 Task: Create a Workspace WS0000000020 in Trello with Workspace Type as ENGINEERING-IT and Workspace Description as WD0000000020. Invite a Team Member Email0000000077 to Workspace WS0000000020 in Trello. Invite a Team Member Email0000000078 to Workspace WS0000000020 in Trello. Invite a Team Member Email0000000079 to Workspace WS0000000020 in Trello. Invite a Team Member Email0000000080 to Workspace WS0000000020 in Trello
Action: Mouse moved to (690, 741)
Screenshot: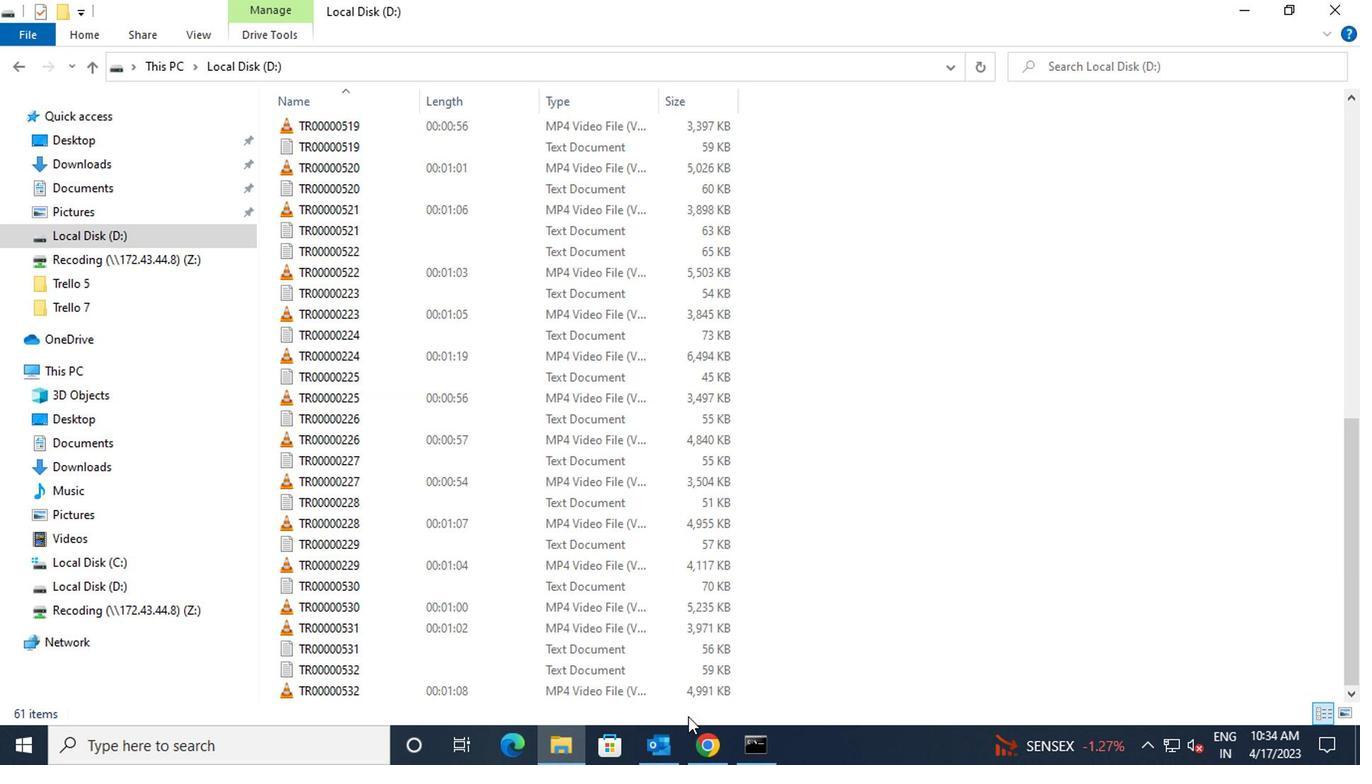 
Action: Mouse pressed left at (690, 741)
Screenshot: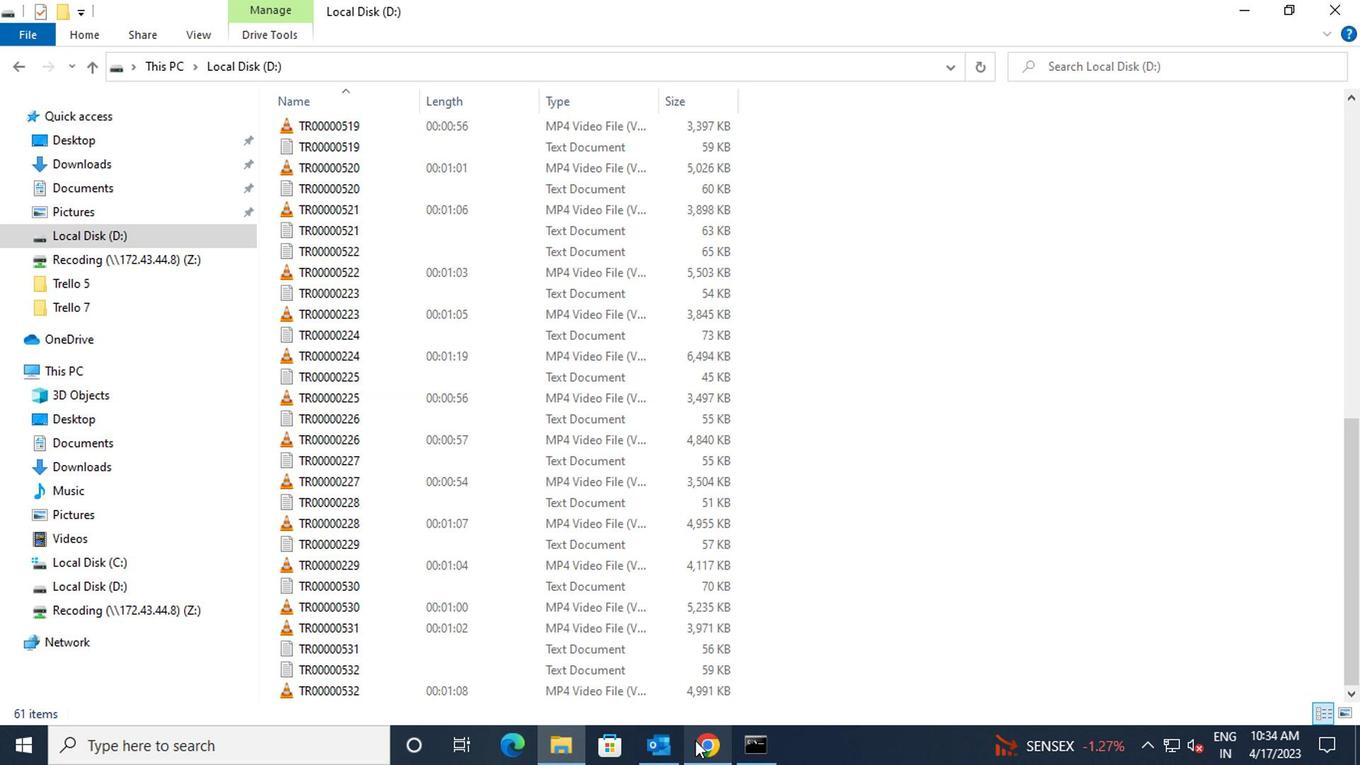 
Action: Mouse moved to (584, 121)
Screenshot: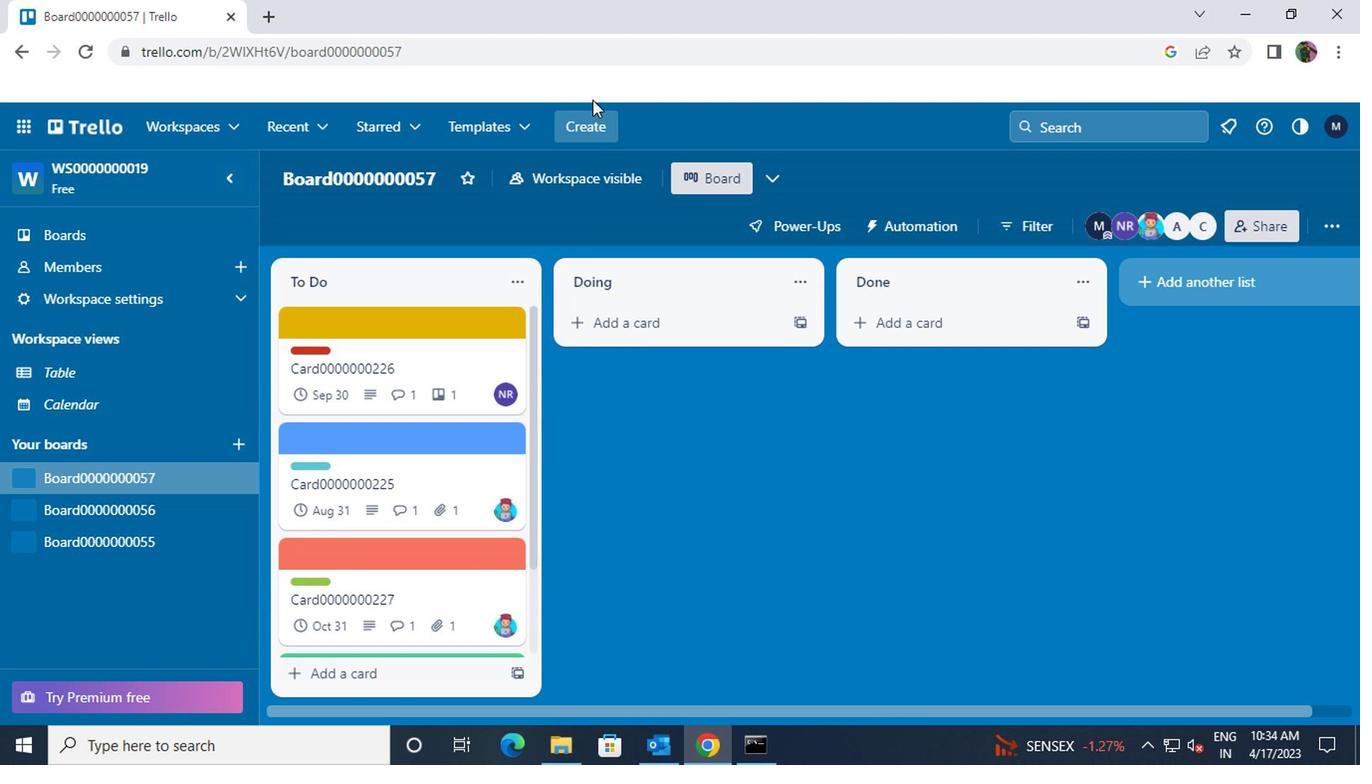 
Action: Mouse pressed left at (584, 121)
Screenshot: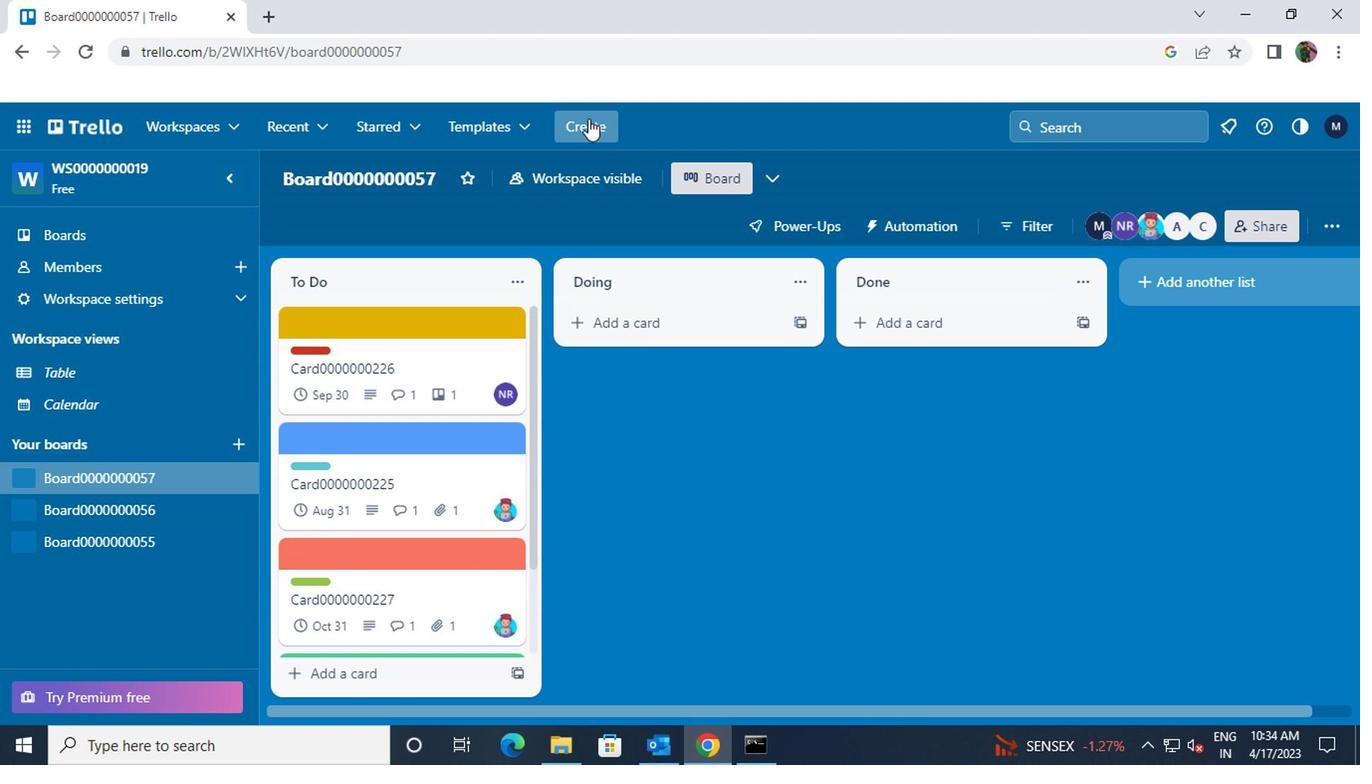 
Action: Mouse moved to (626, 328)
Screenshot: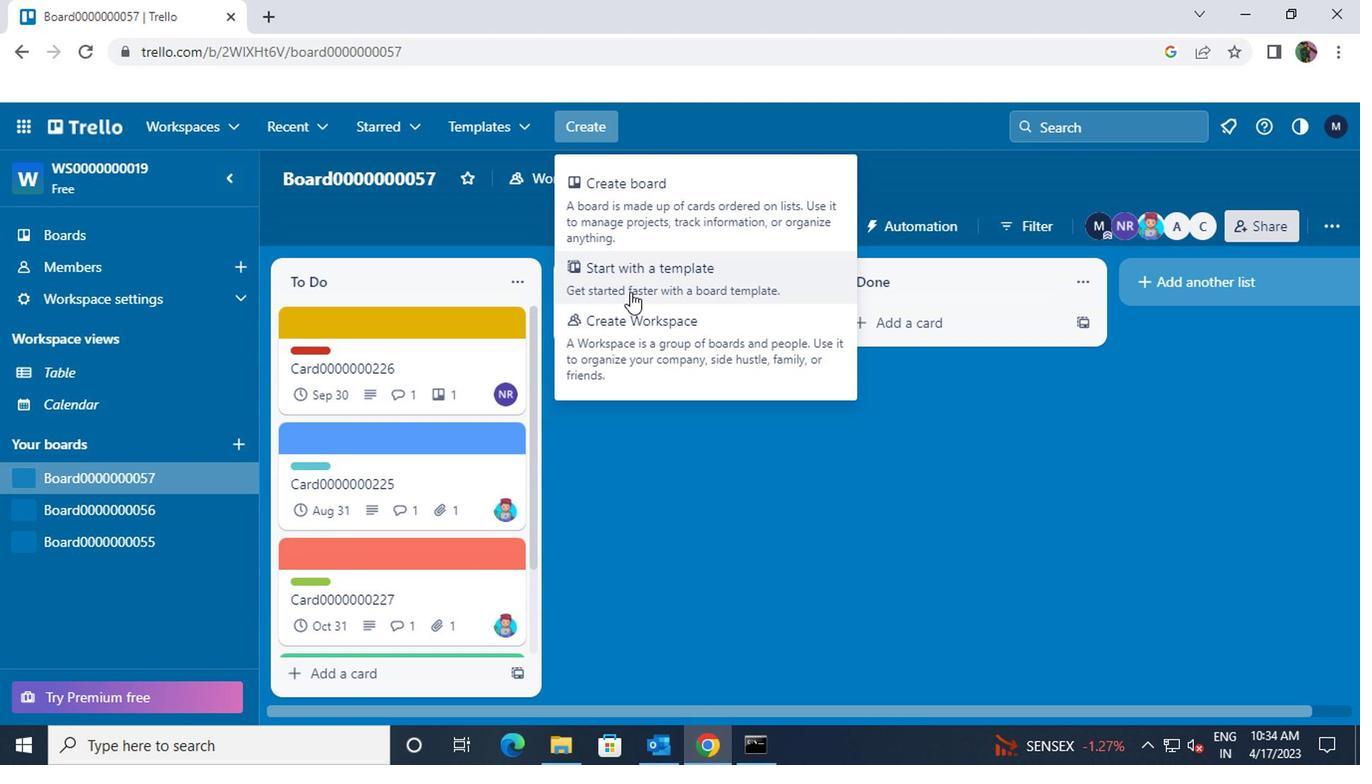 
Action: Mouse pressed left at (626, 328)
Screenshot: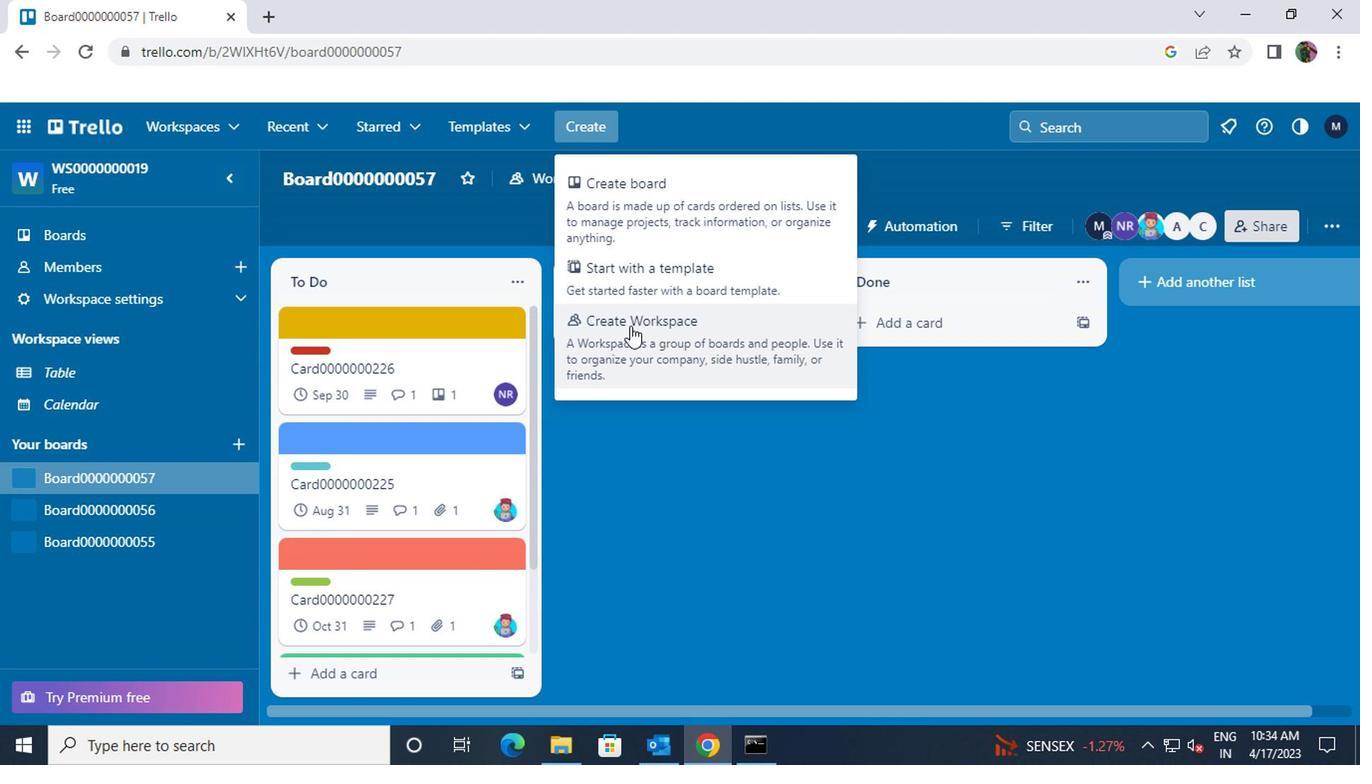 
Action: Key pressed <Key.shift>WS0000000020
Screenshot: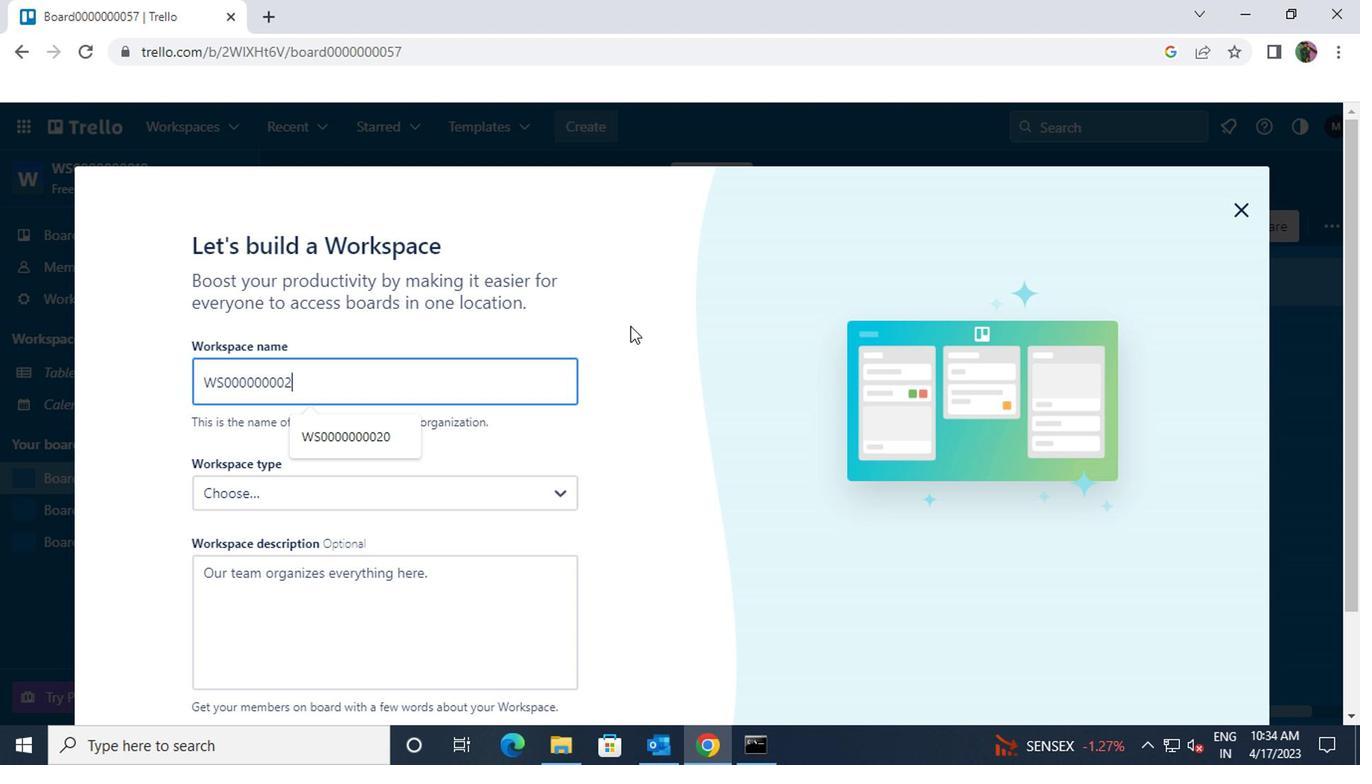 
Action: Mouse moved to (556, 485)
Screenshot: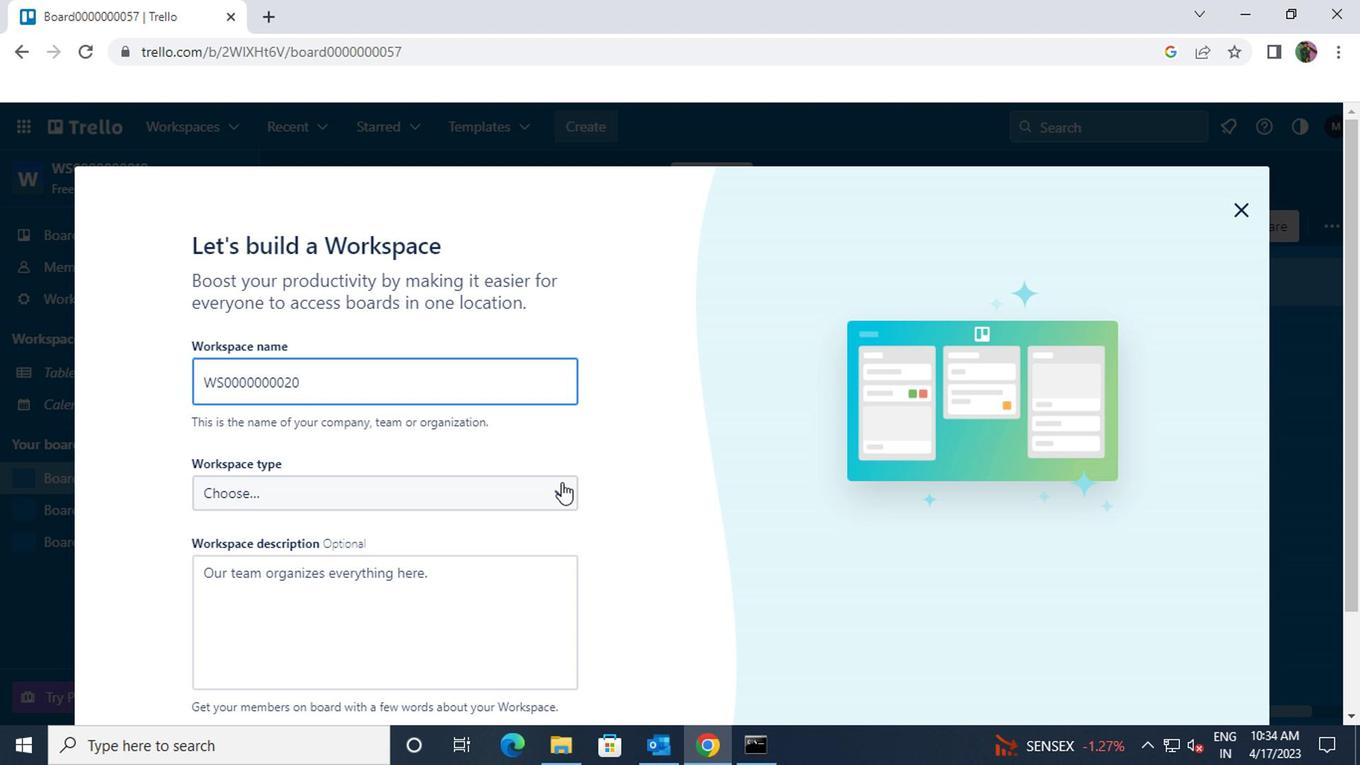 
Action: Mouse pressed left at (556, 485)
Screenshot: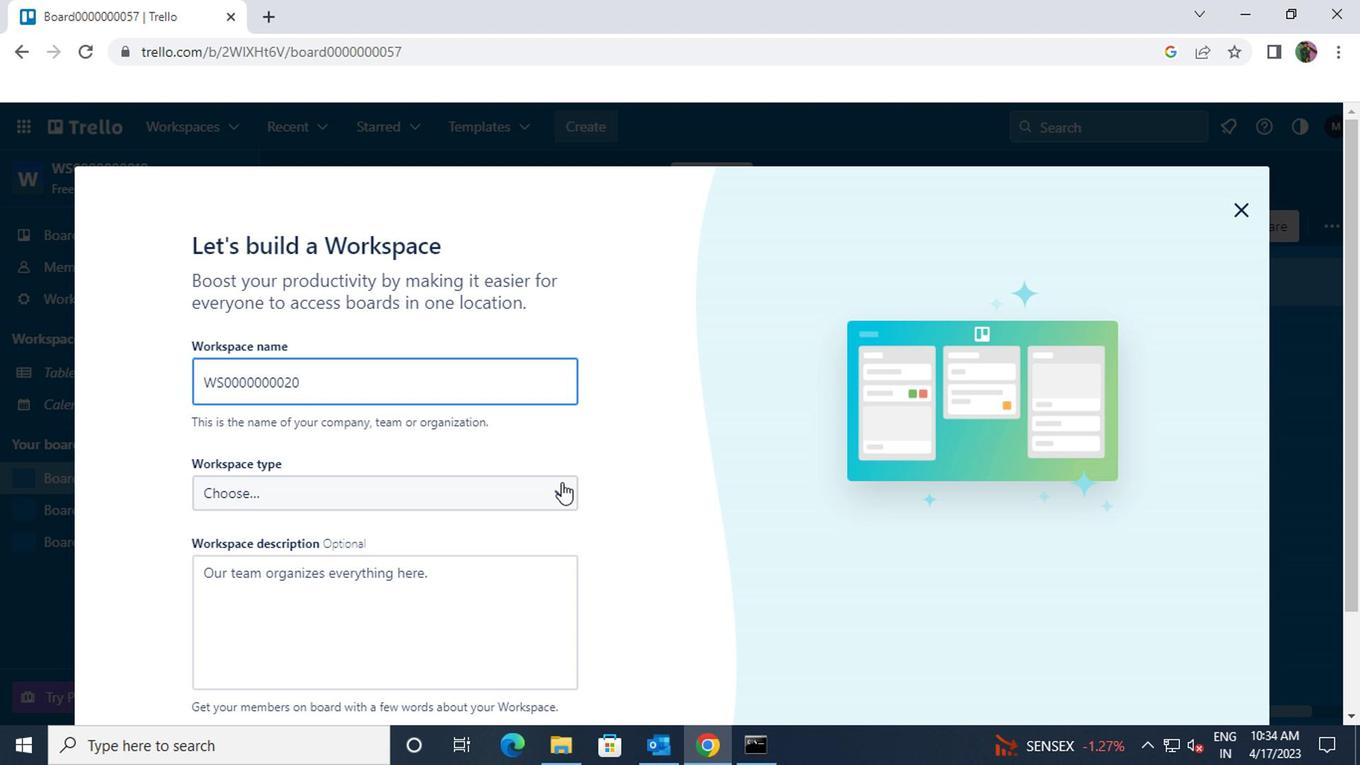 
Action: Mouse moved to (432, 695)
Screenshot: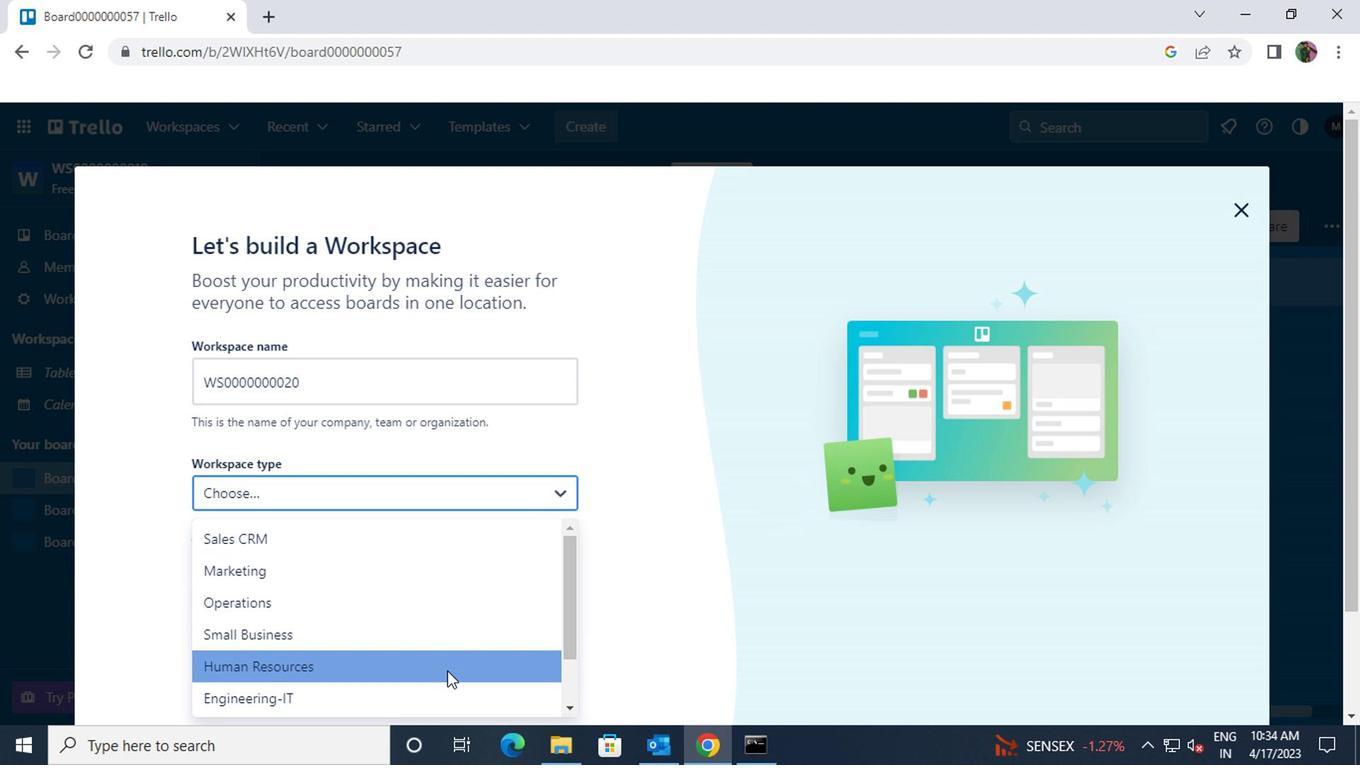 
Action: Mouse pressed left at (432, 695)
Screenshot: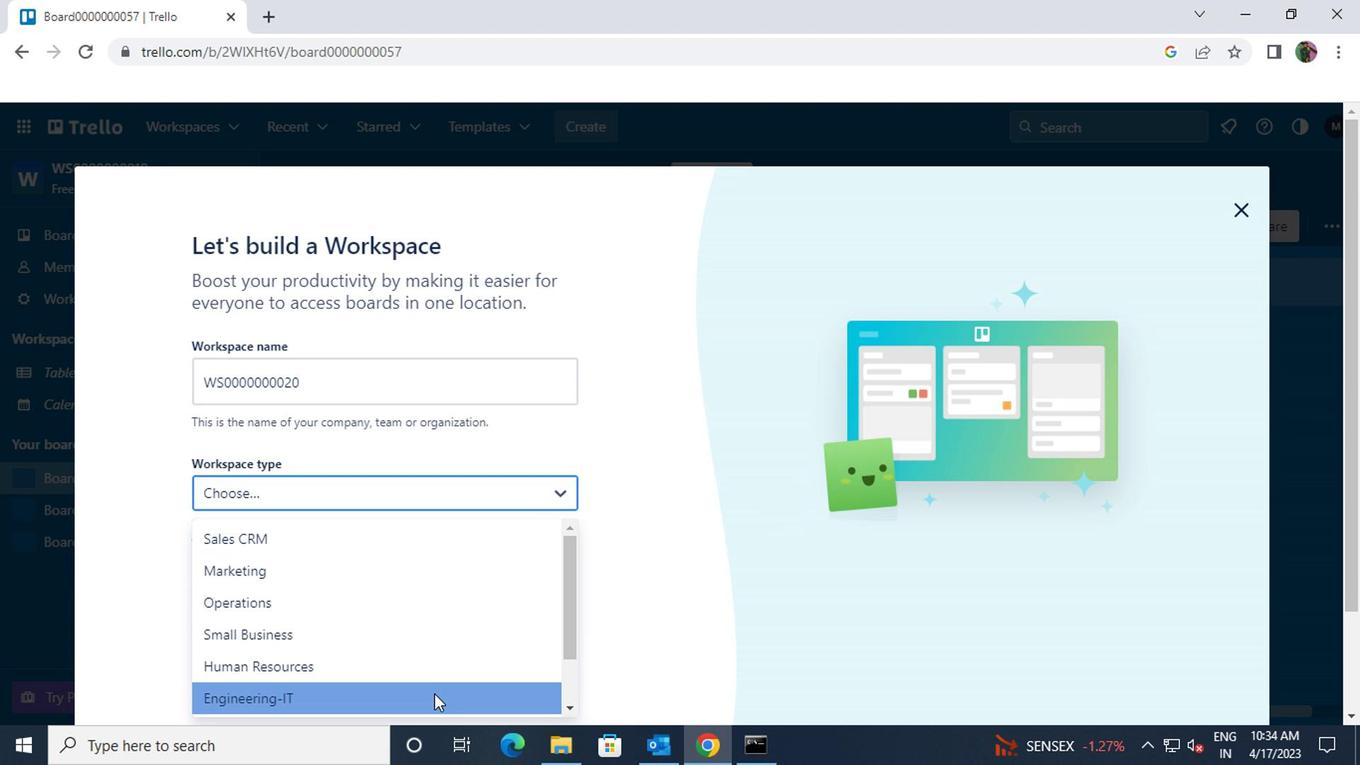 
Action: Mouse moved to (433, 620)
Screenshot: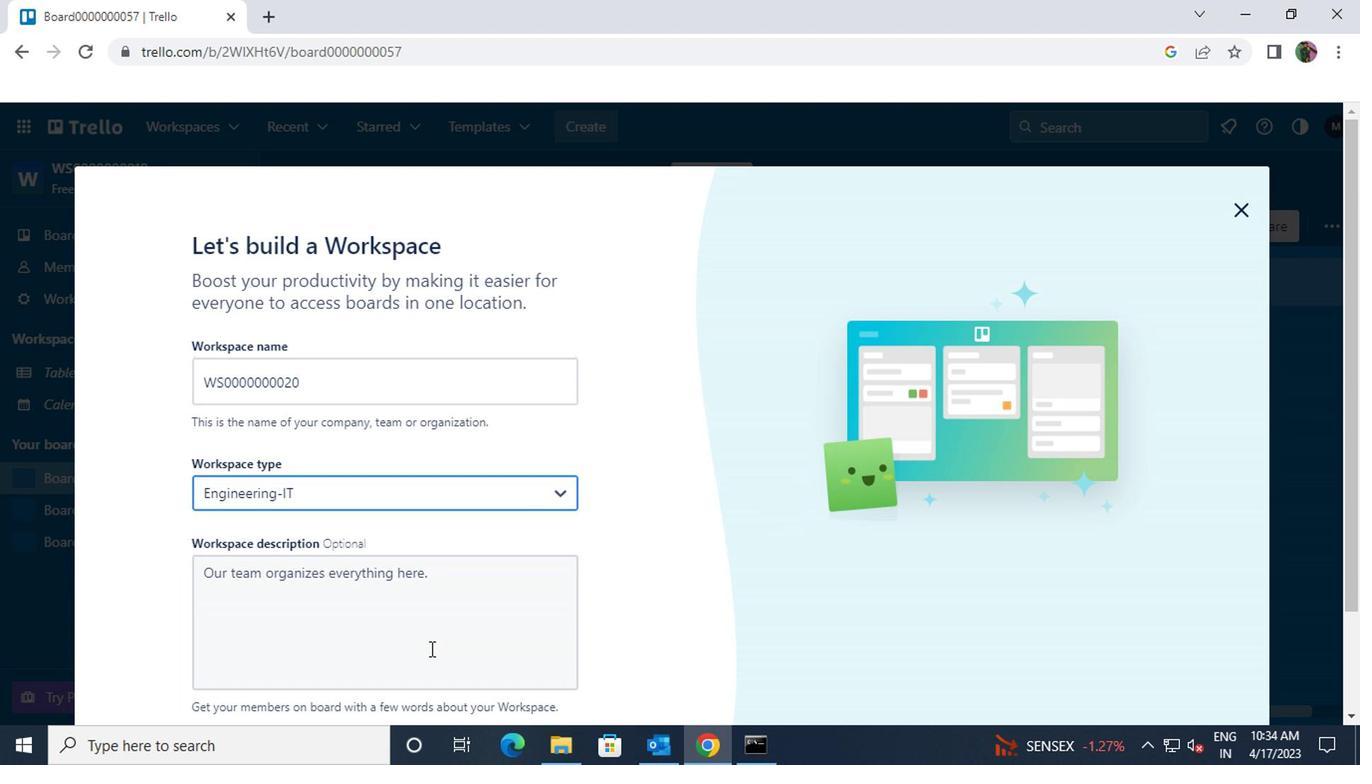 
Action: Mouse pressed left at (433, 620)
Screenshot: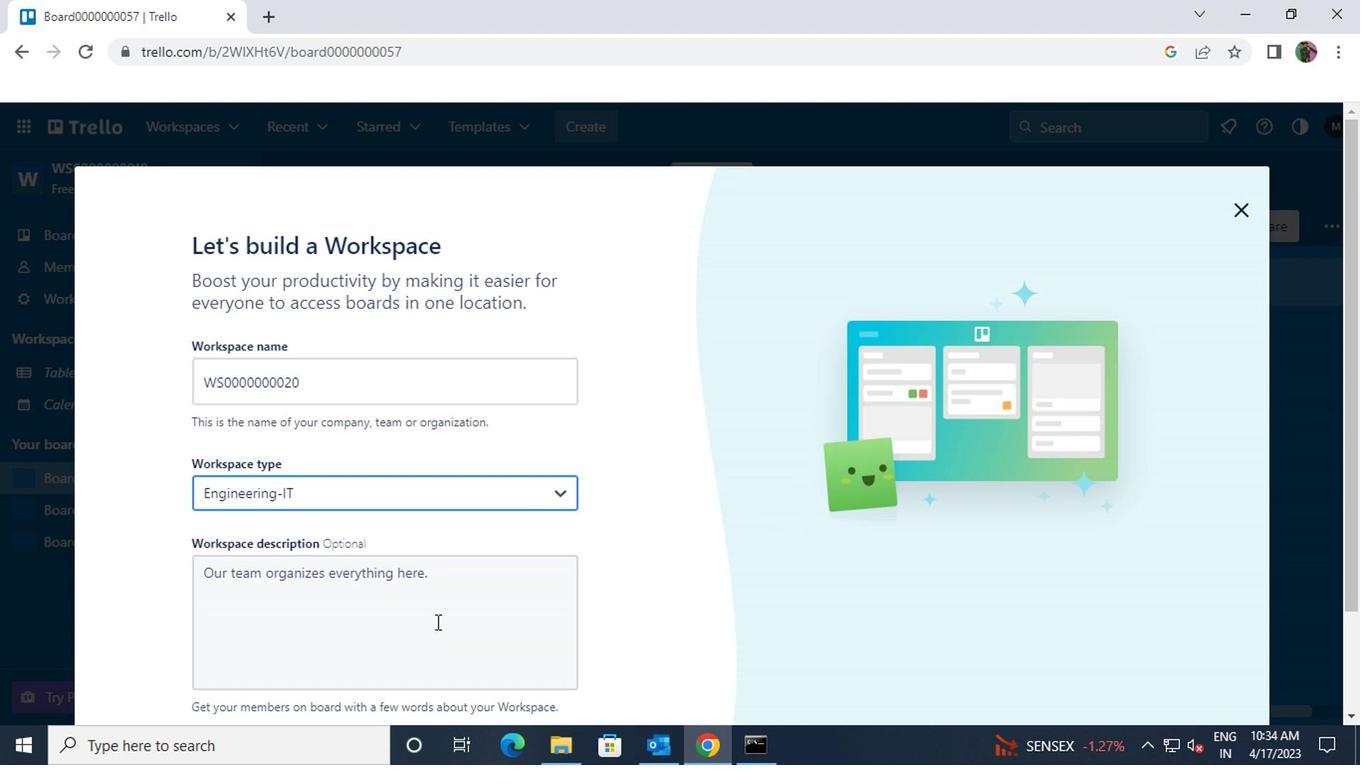 
Action: Key pressed <Key.shift>WD0000000020
Screenshot: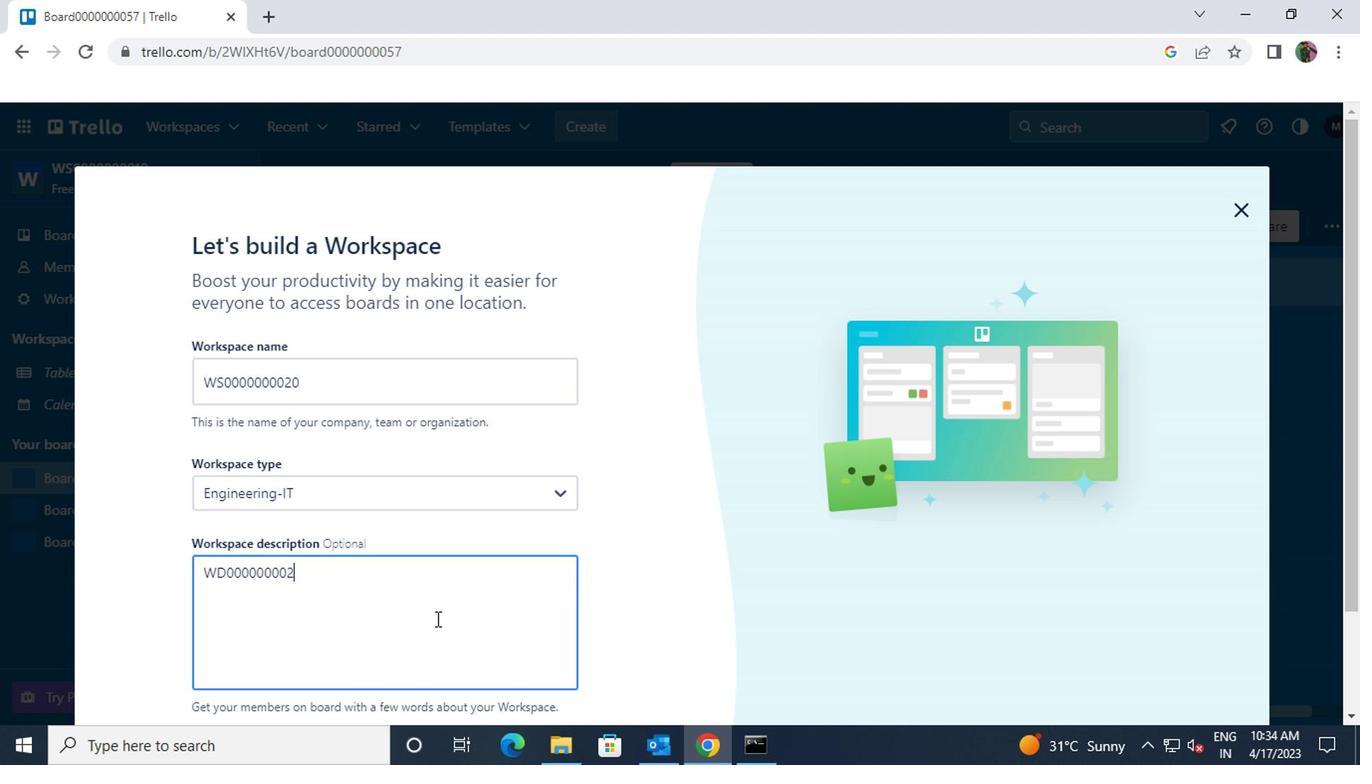 
Action: Mouse scrolled (433, 619) with delta (0, -1)
Screenshot: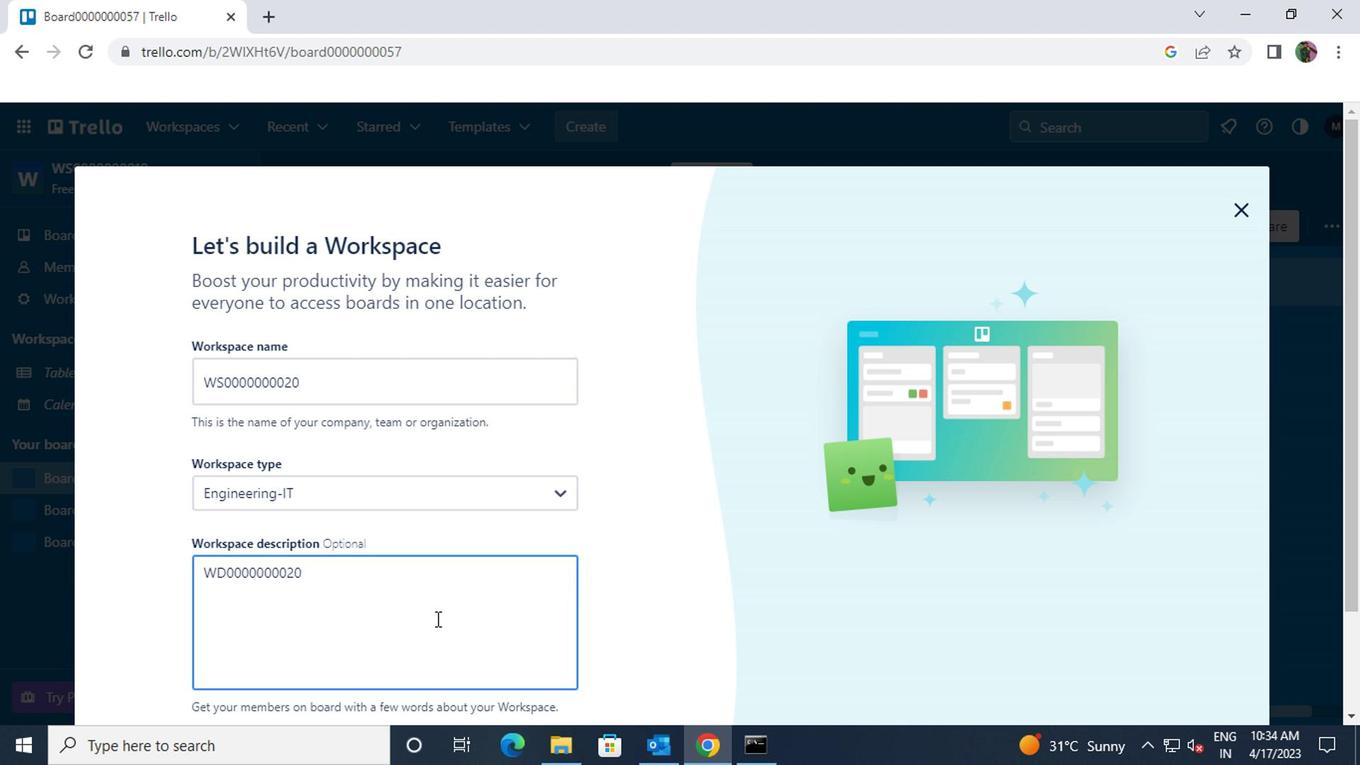 
Action: Mouse scrolled (433, 619) with delta (0, -1)
Screenshot: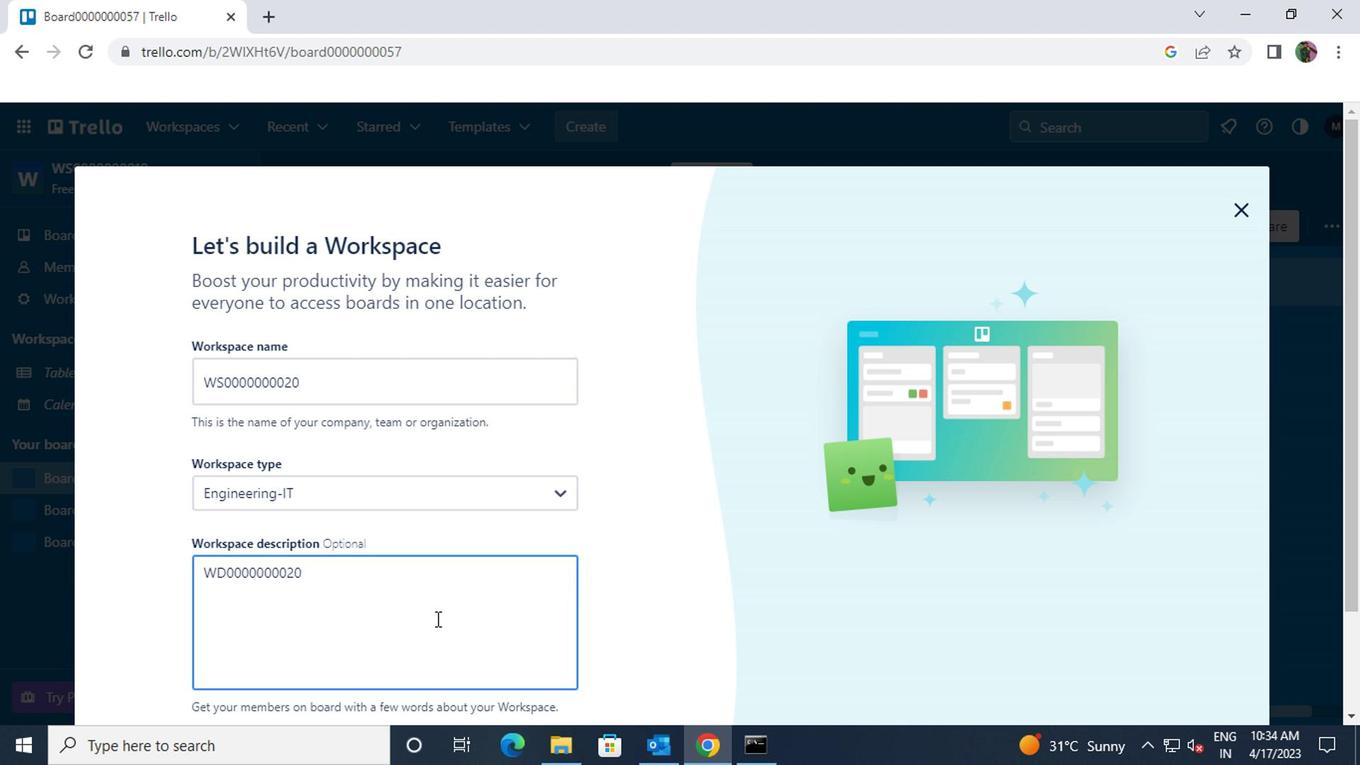 
Action: Mouse scrolled (433, 619) with delta (0, -1)
Screenshot: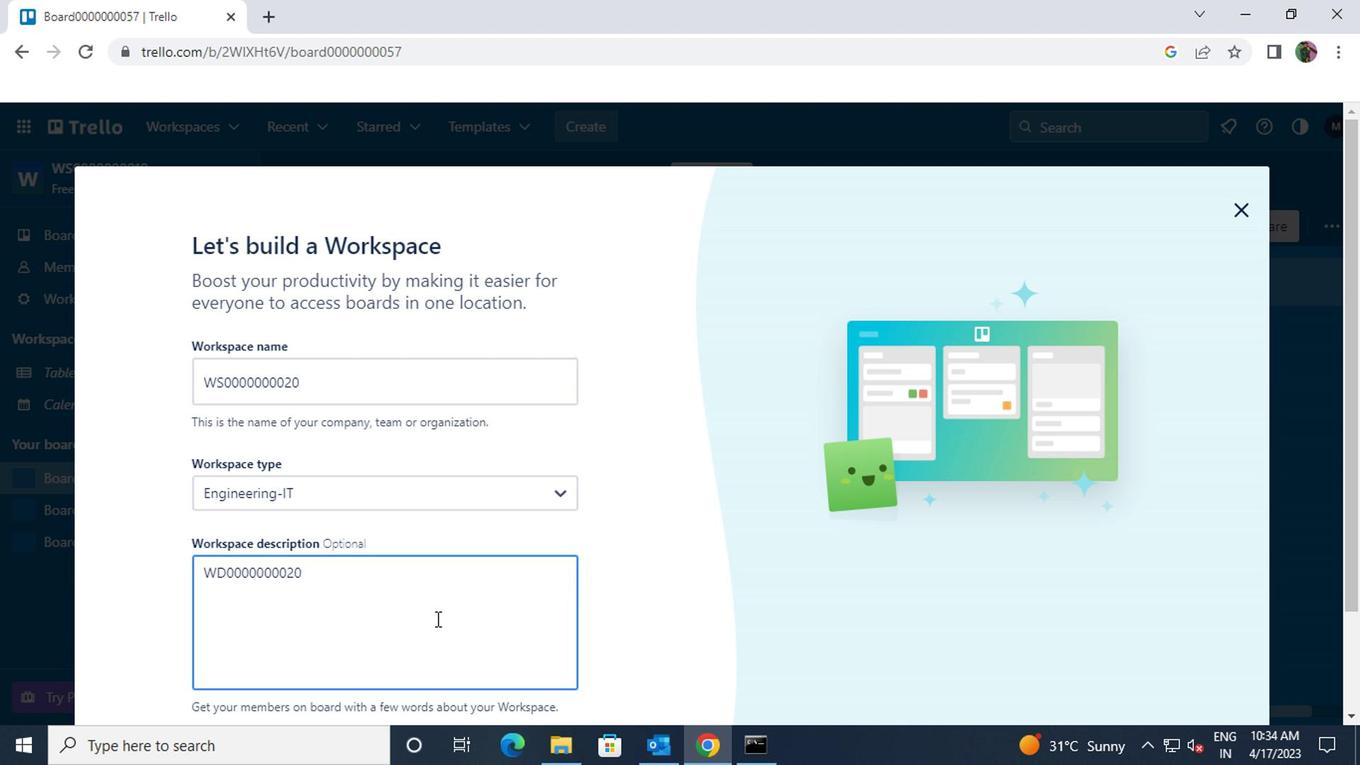 
Action: Mouse moved to (437, 616)
Screenshot: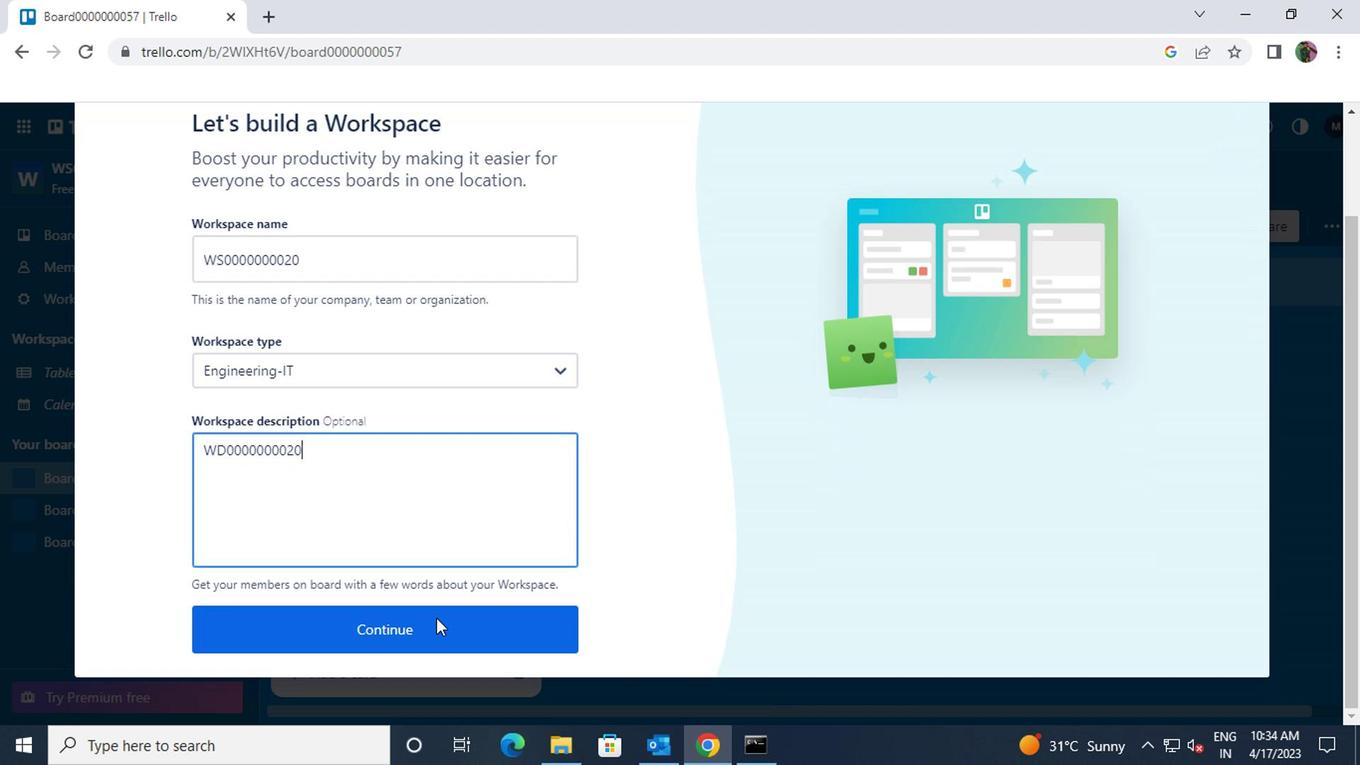 
Action: Mouse pressed left at (437, 616)
Screenshot: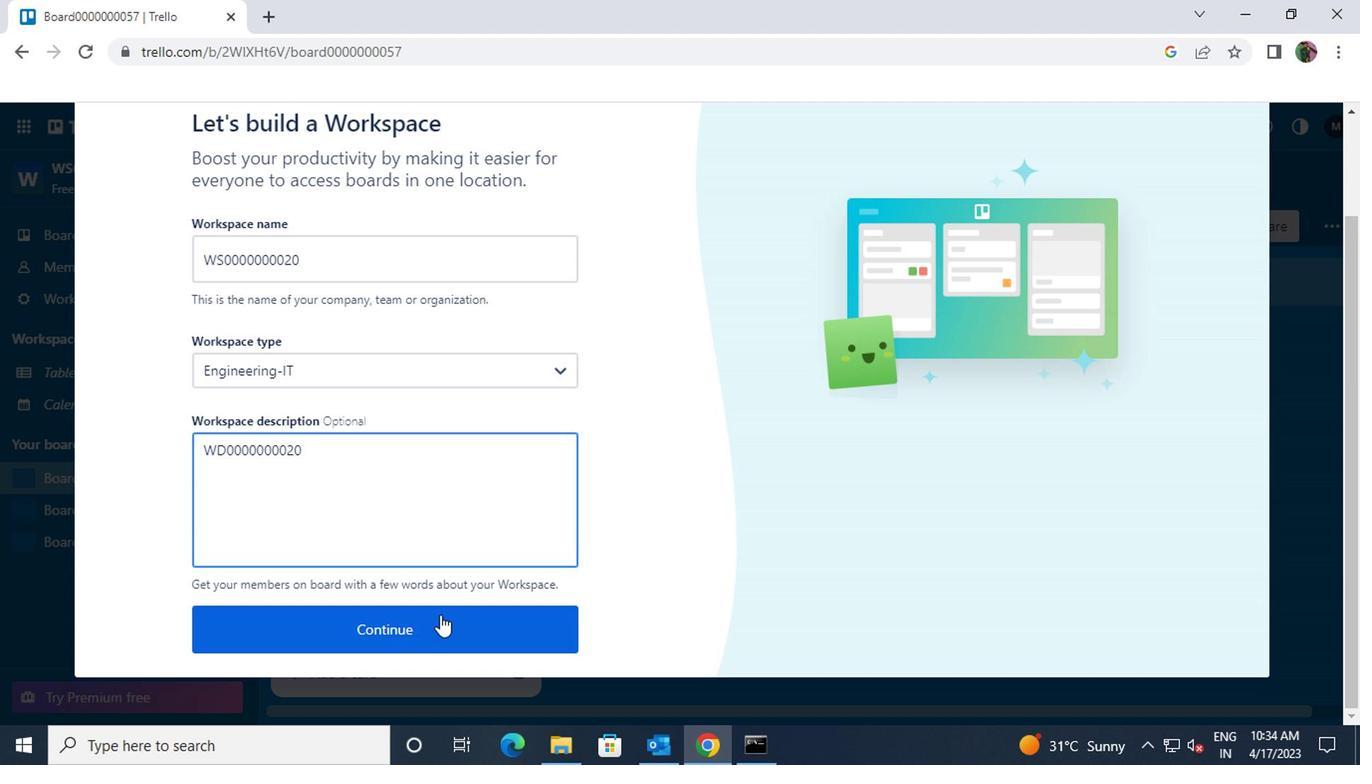 
Action: Key pressed <Key.shift>CARSTREET791<Key.shift>@GMAIL.COM
Screenshot: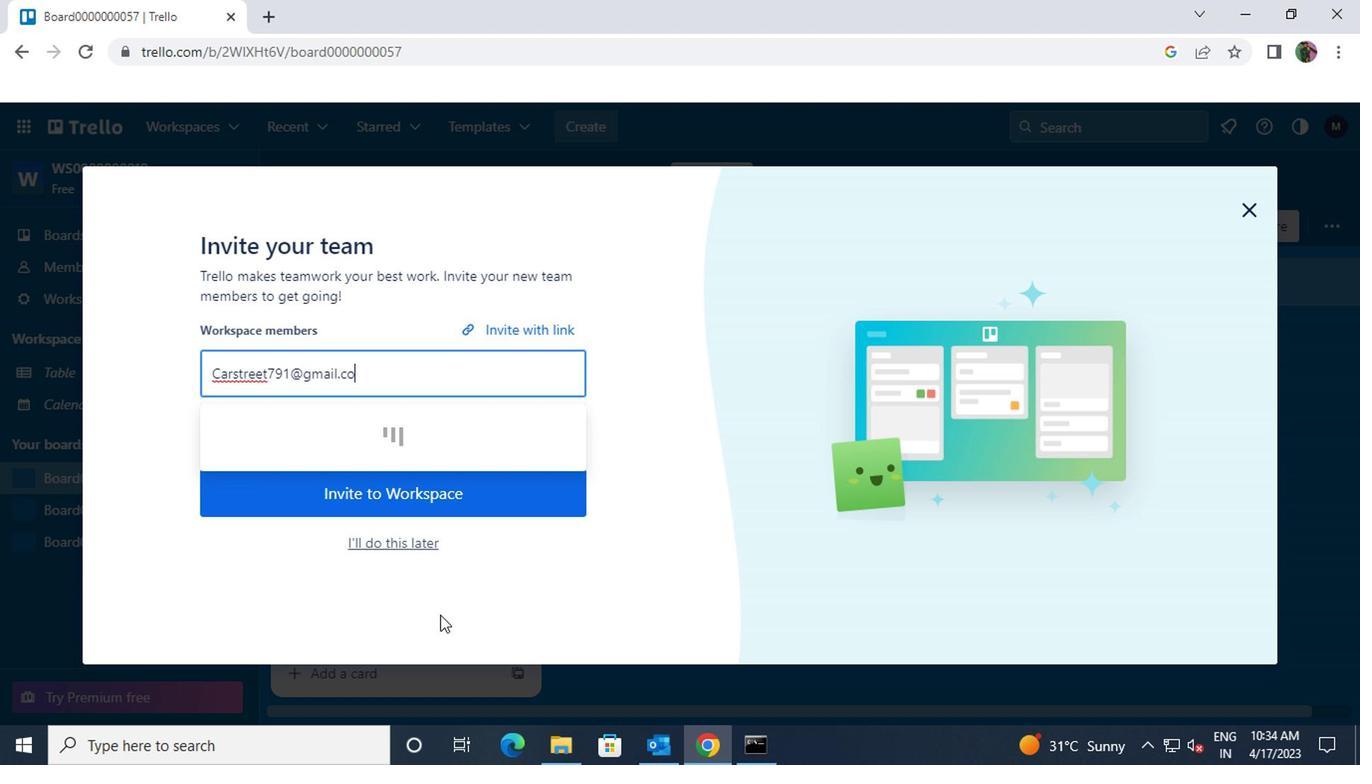 
Action: Mouse moved to (296, 426)
Screenshot: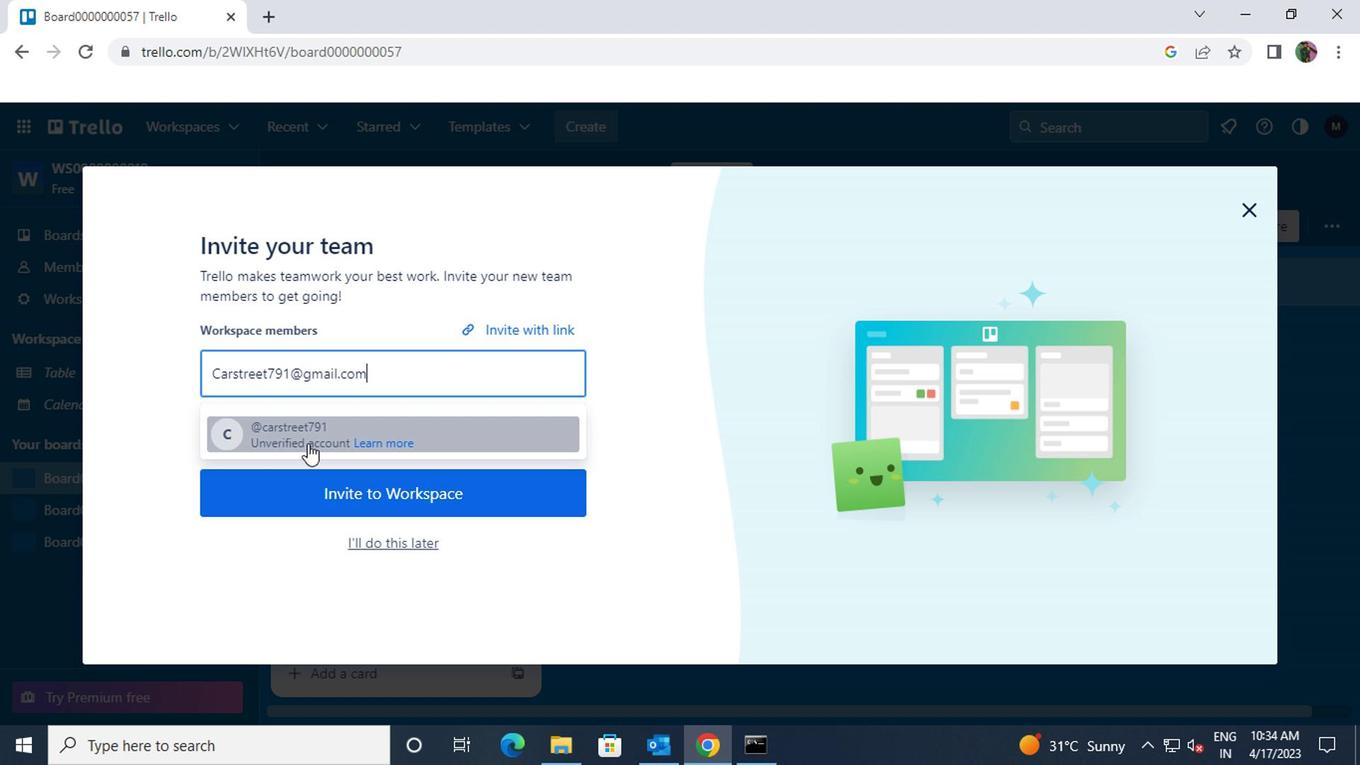 
Action: Mouse pressed left at (296, 426)
Screenshot: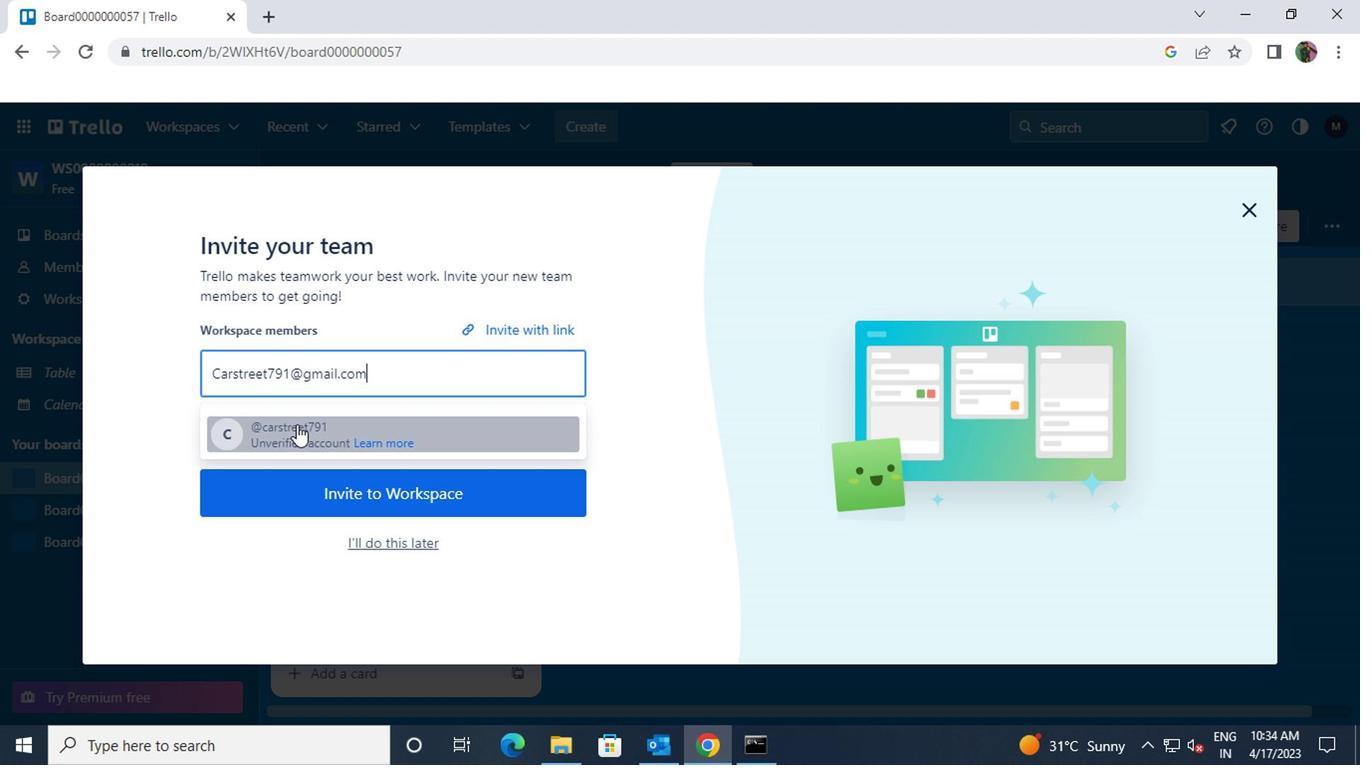 
Action: Key pressed AYUS89111<Key.shift>@GMAIL.COM
Screenshot: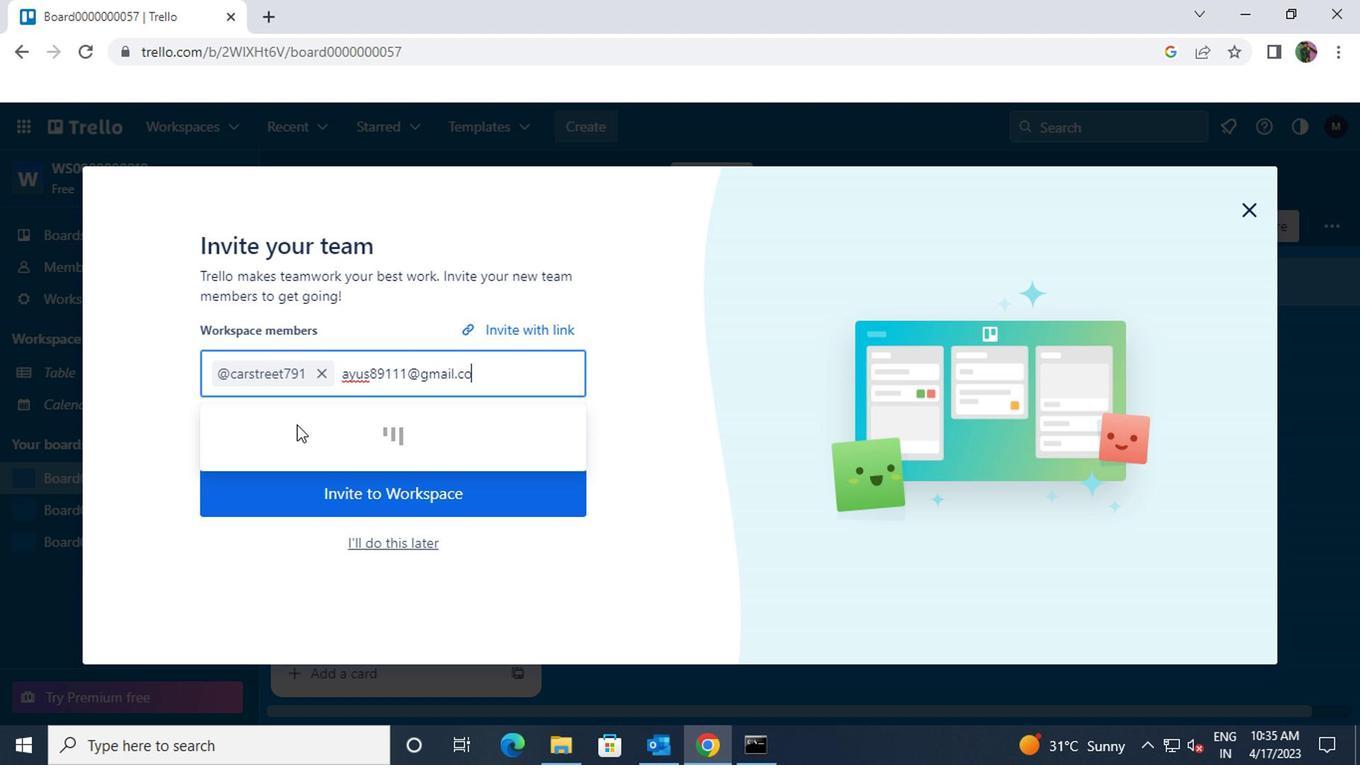 
Action: Mouse moved to (269, 433)
Screenshot: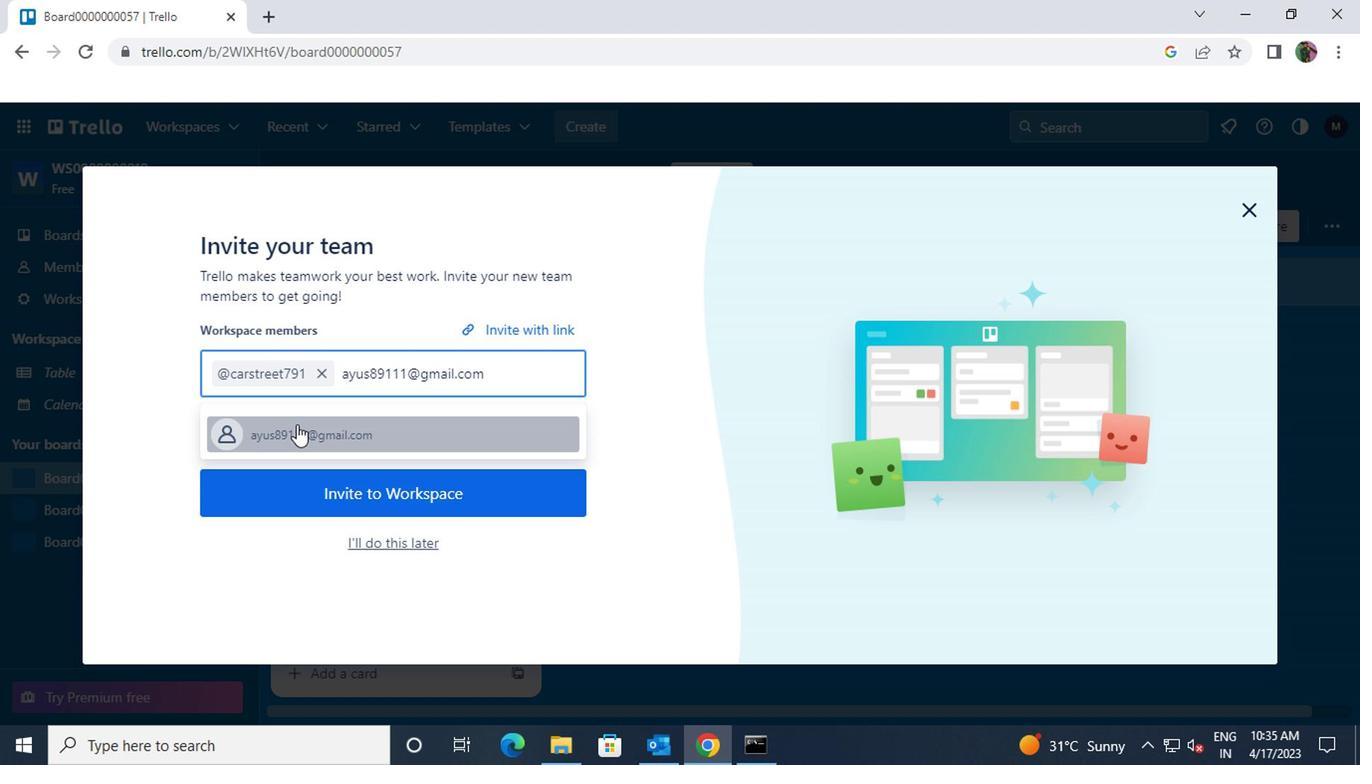 
Action: Mouse pressed left at (269, 433)
Screenshot: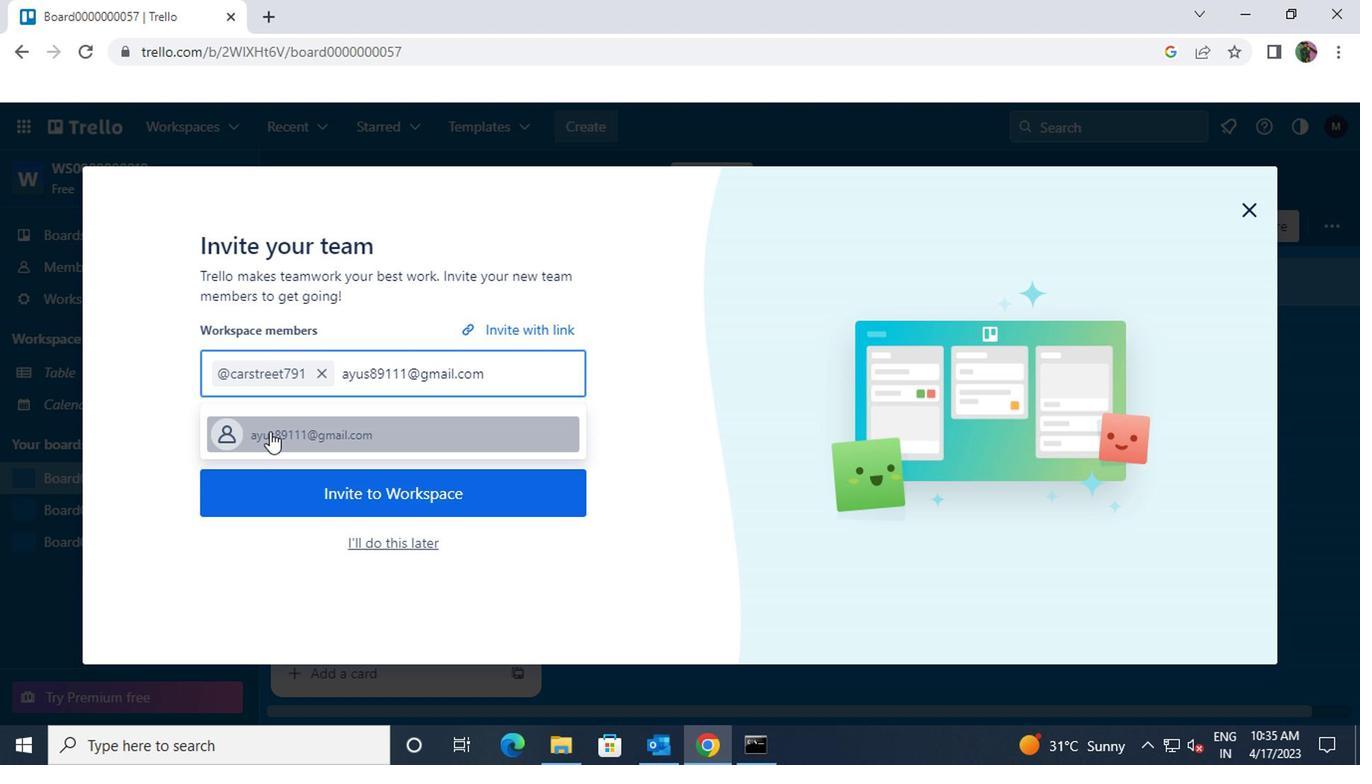 
Action: Mouse moved to (269, 431)
Screenshot: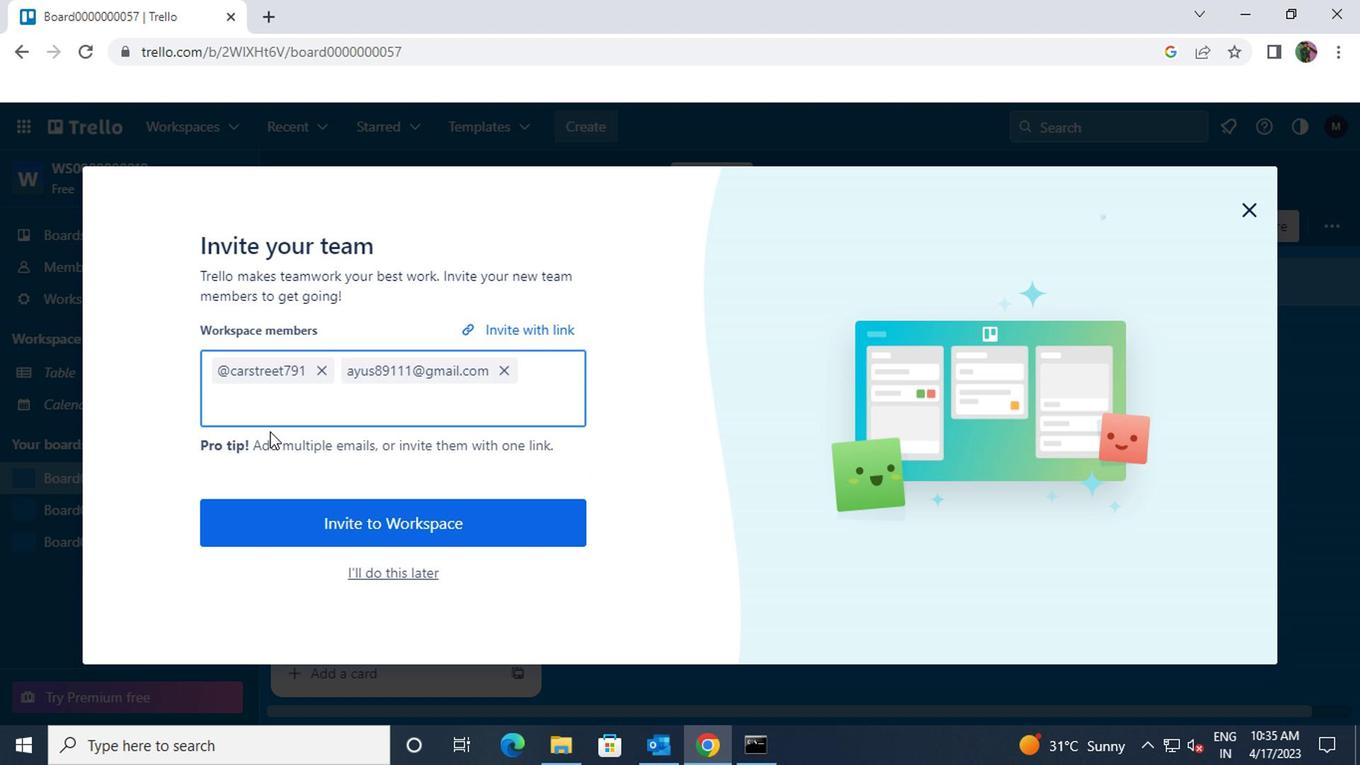 
Action: Key pressed VINNYOFFICE2<Key.shift>@GMAIL.COM
Screenshot: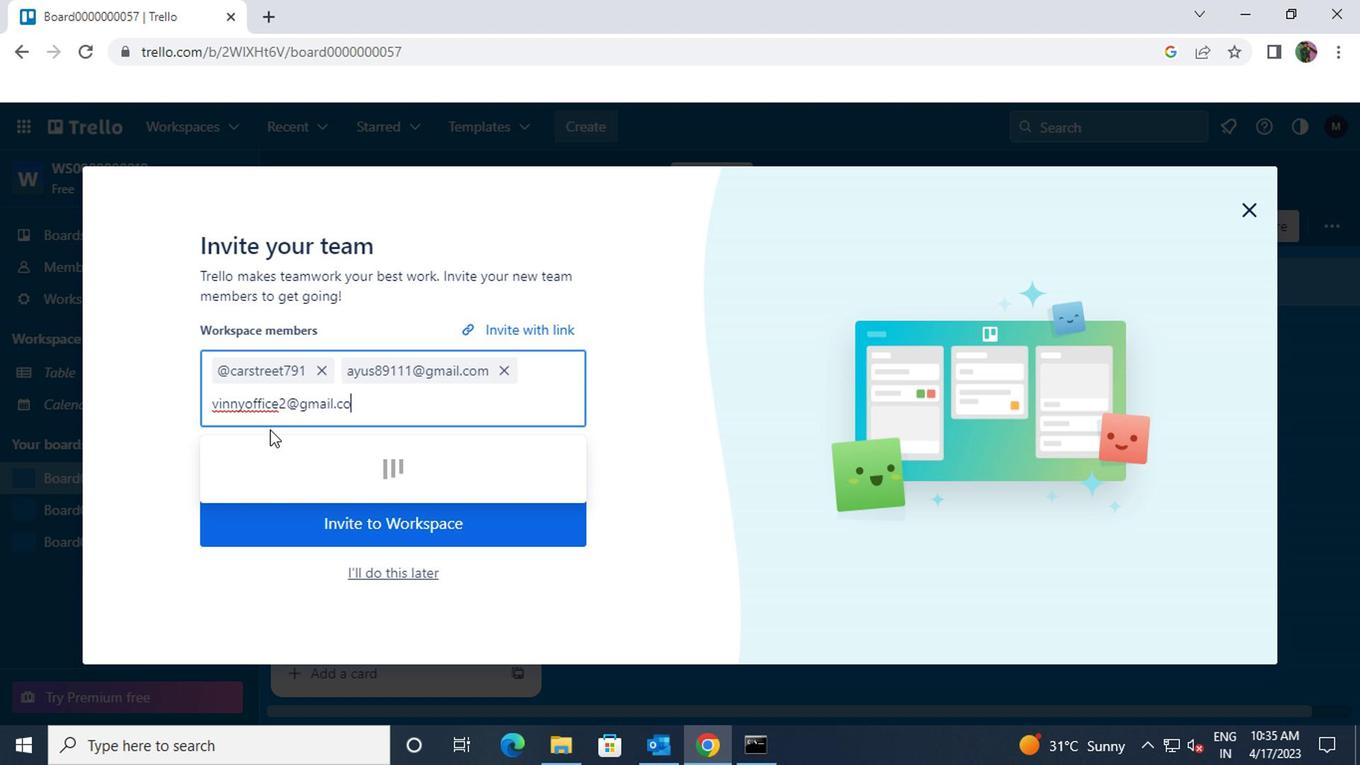 
Action: Mouse moved to (269, 473)
Screenshot: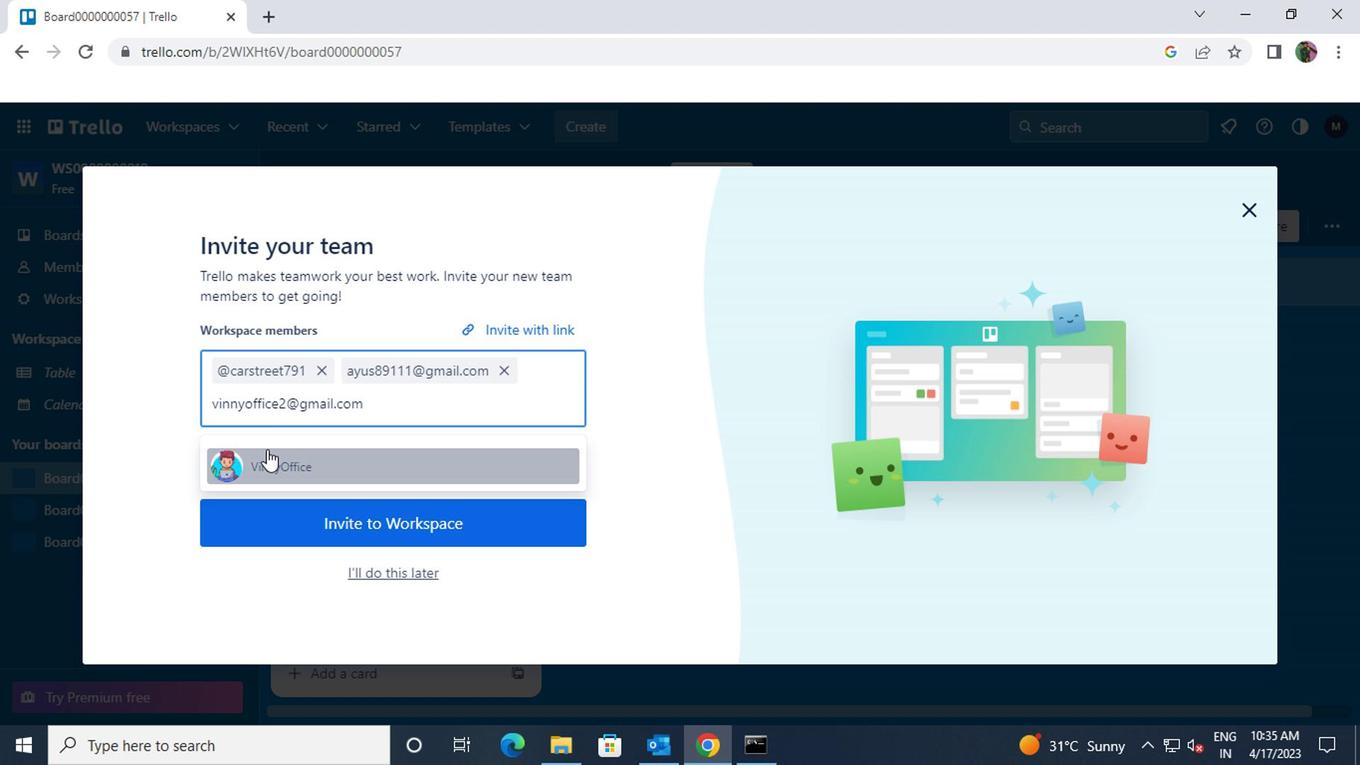 
Action: Mouse pressed left at (269, 473)
Screenshot: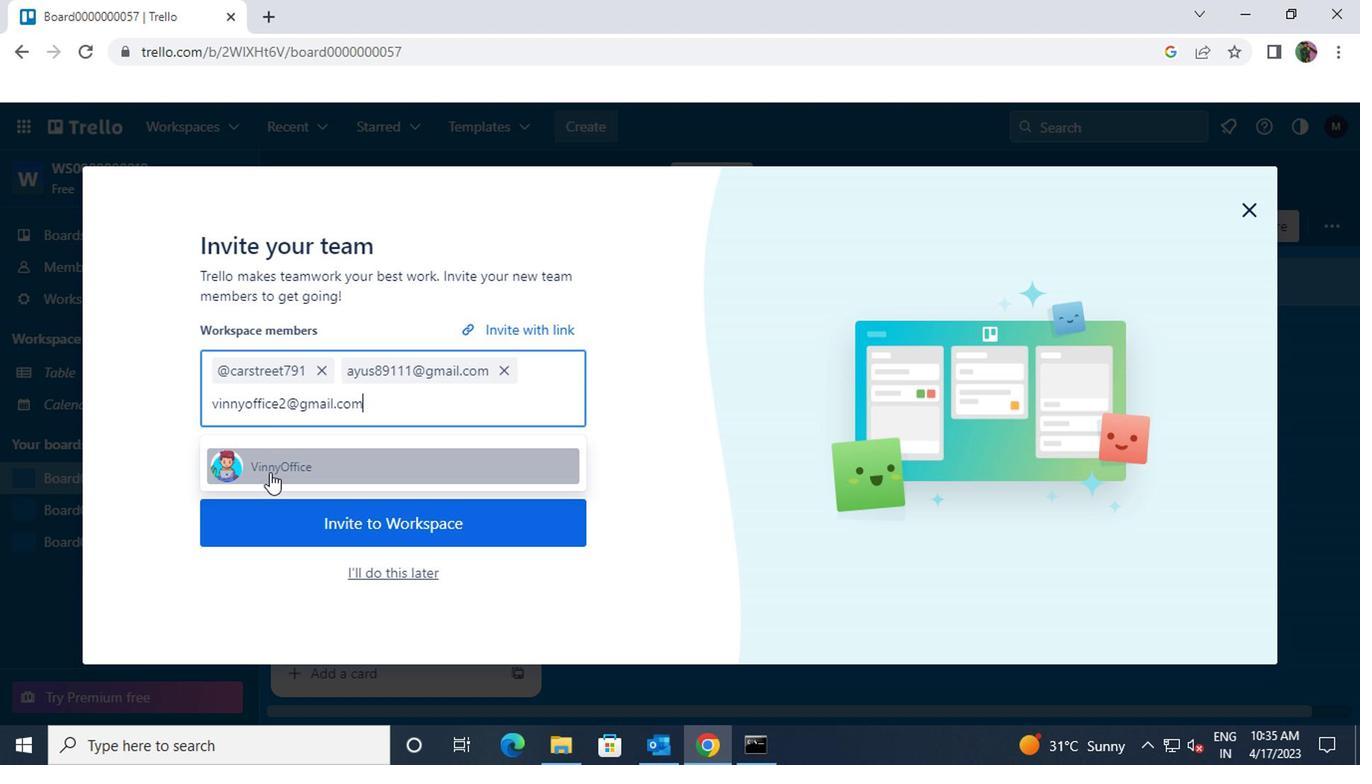 
Action: Mouse moved to (272, 473)
Screenshot: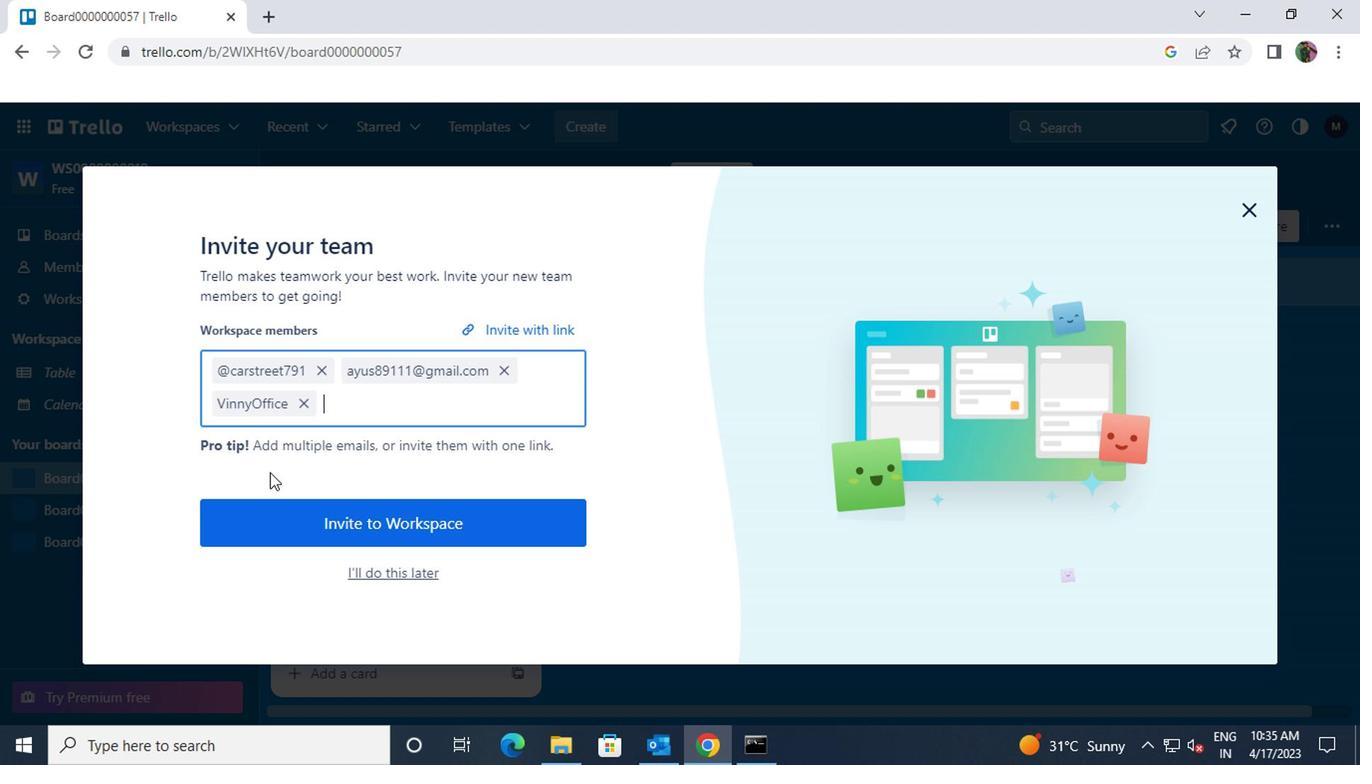 
Action: Key pressed NIKRATHI889<Key.shift>@GMAIL.COM
Screenshot: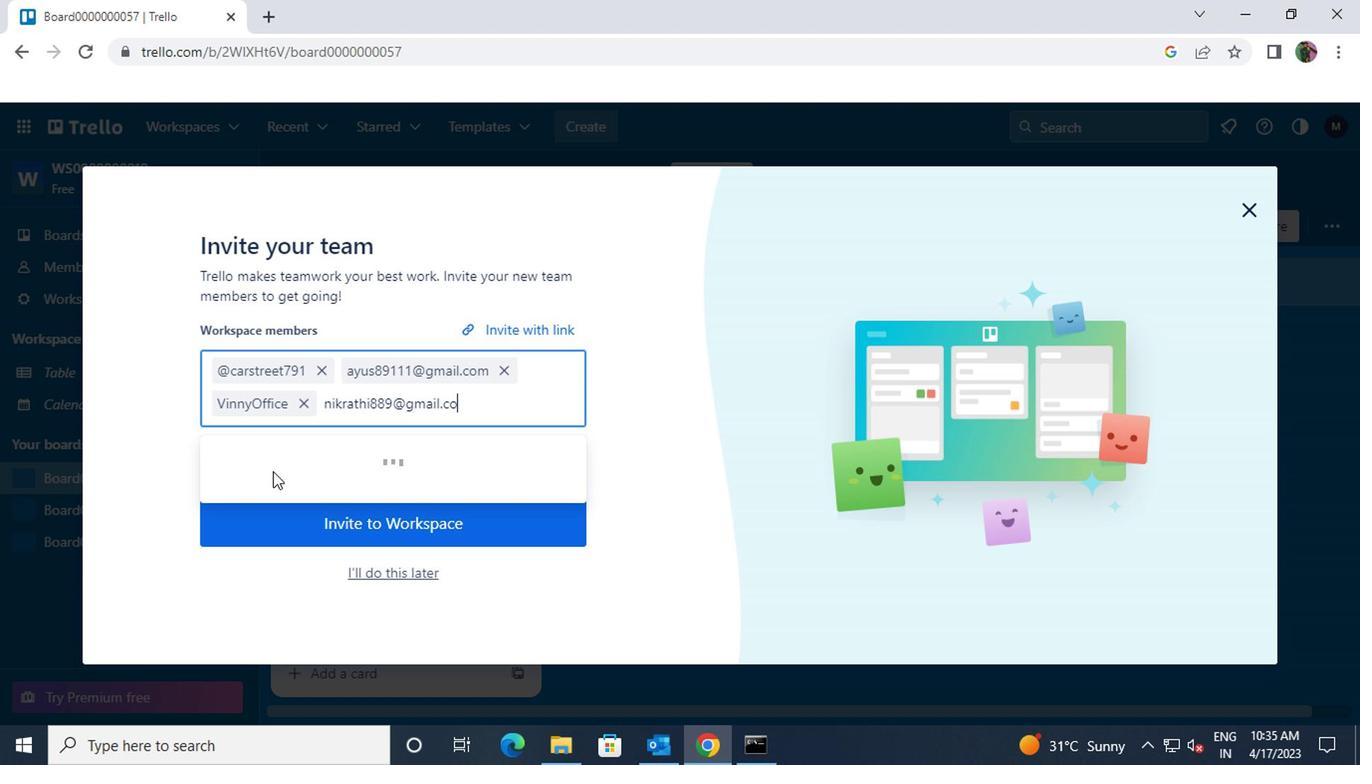 
Action: Mouse pressed left at (272, 473)
Screenshot: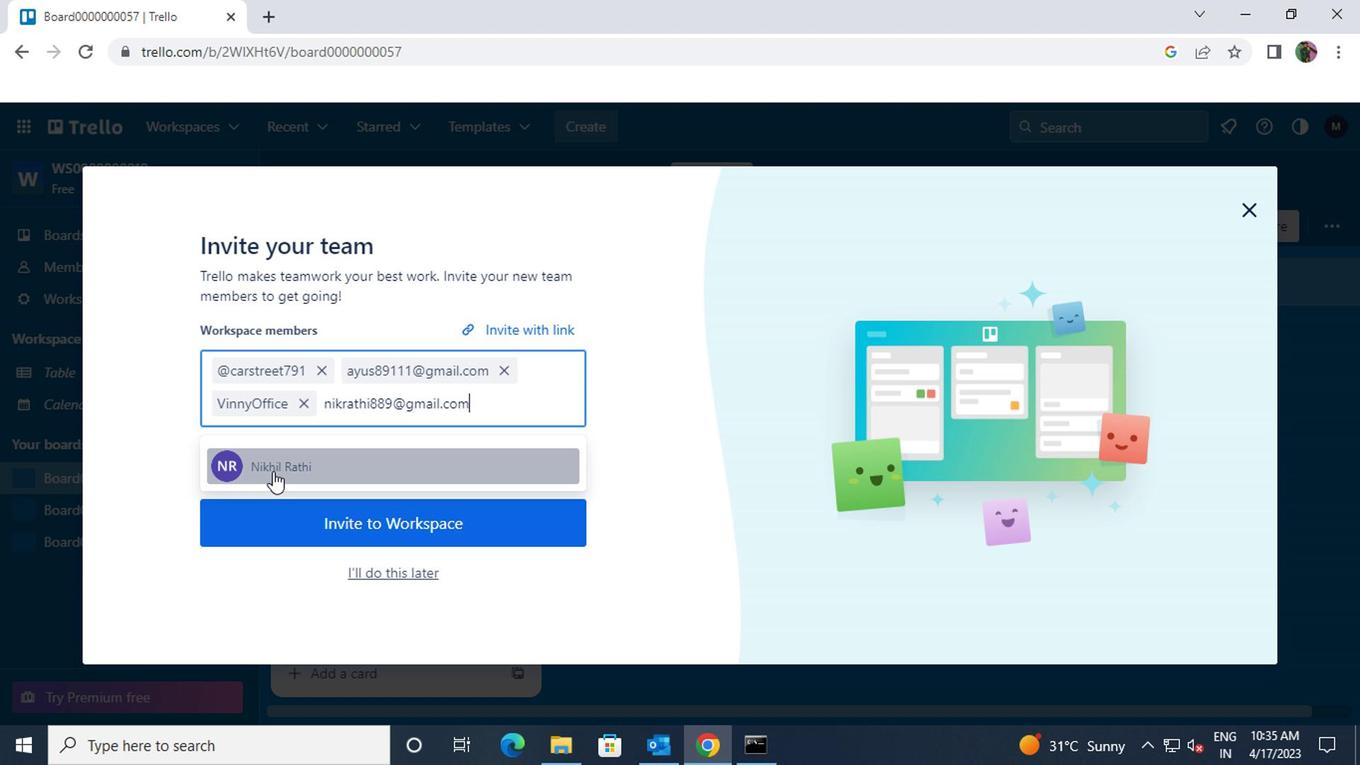 
Action: Mouse moved to (345, 554)
Screenshot: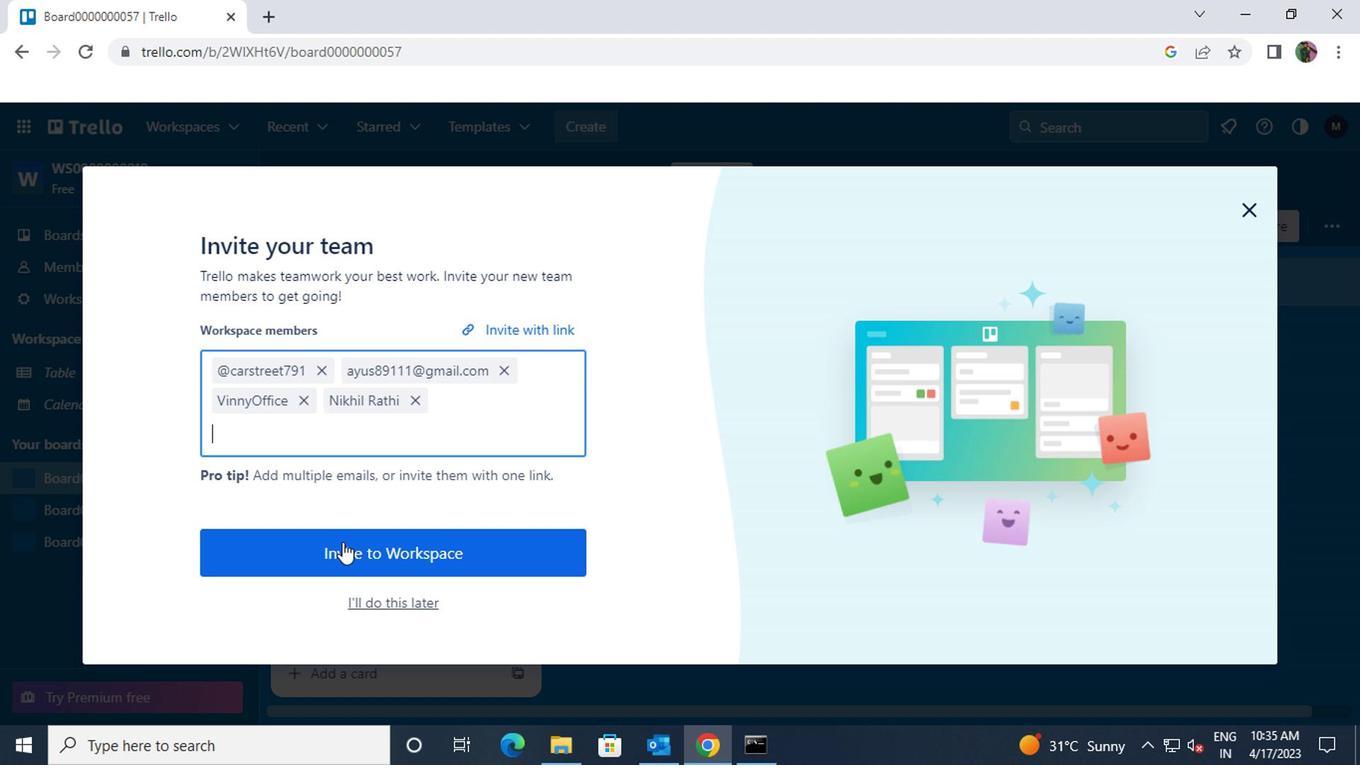 
Action: Mouse pressed left at (345, 554)
Screenshot: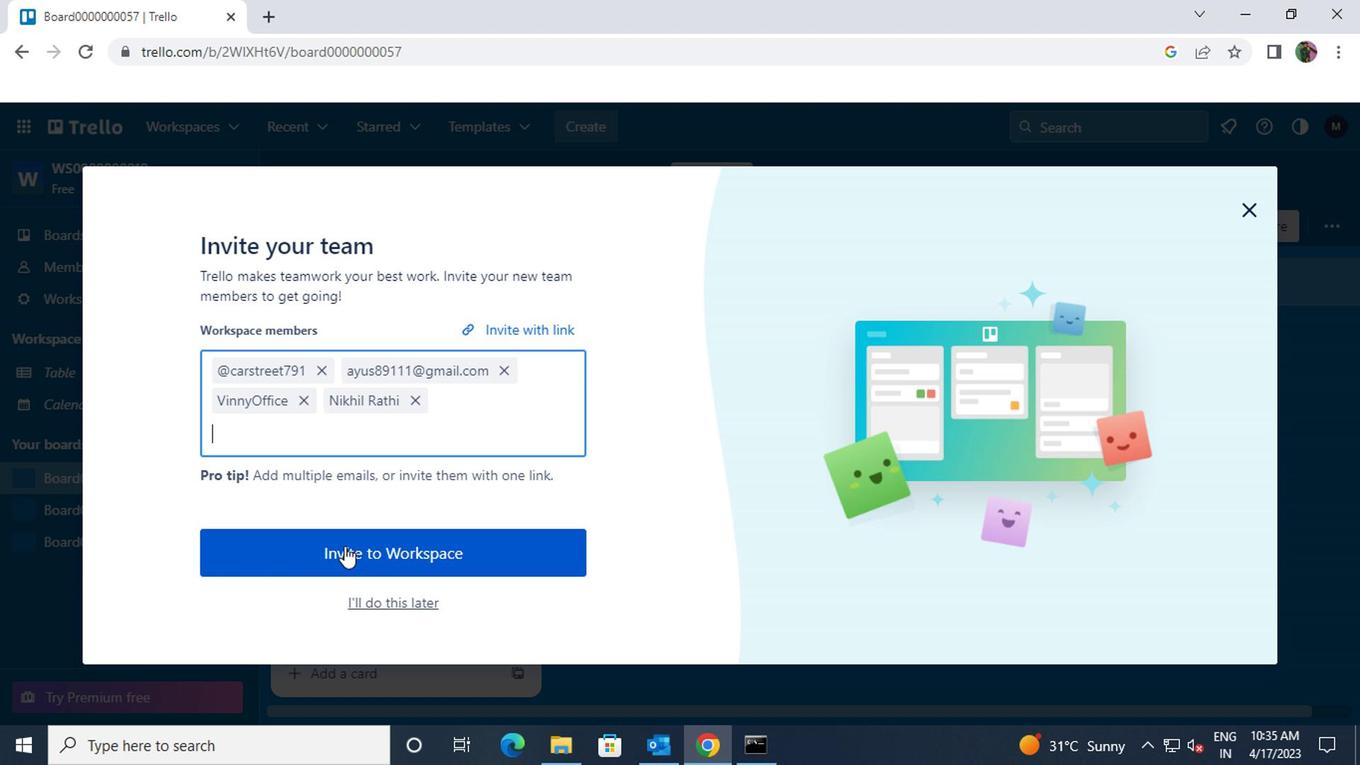 
Action: Mouse moved to (349, 554)
Screenshot: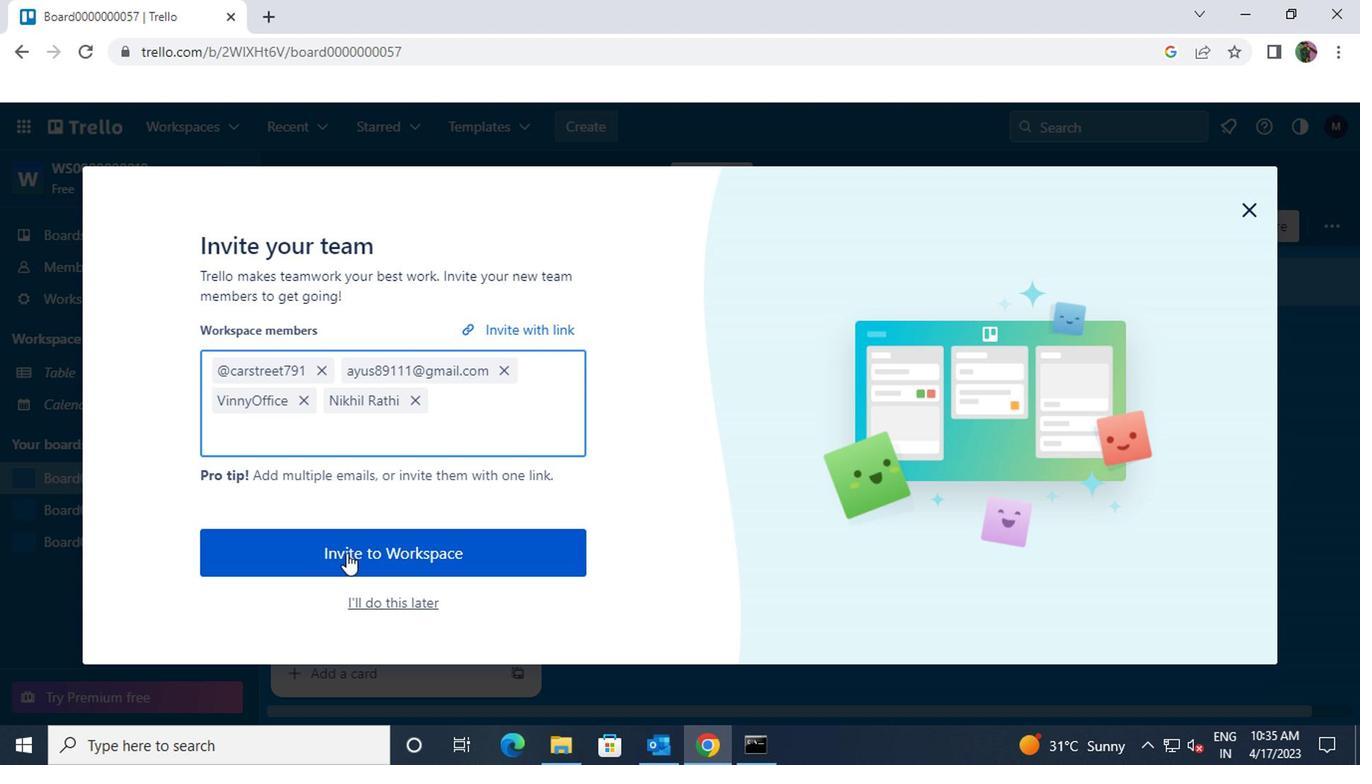 
